 Task: Manage the customer service incident.
Action: Mouse moved to (1165, 98)
Screenshot: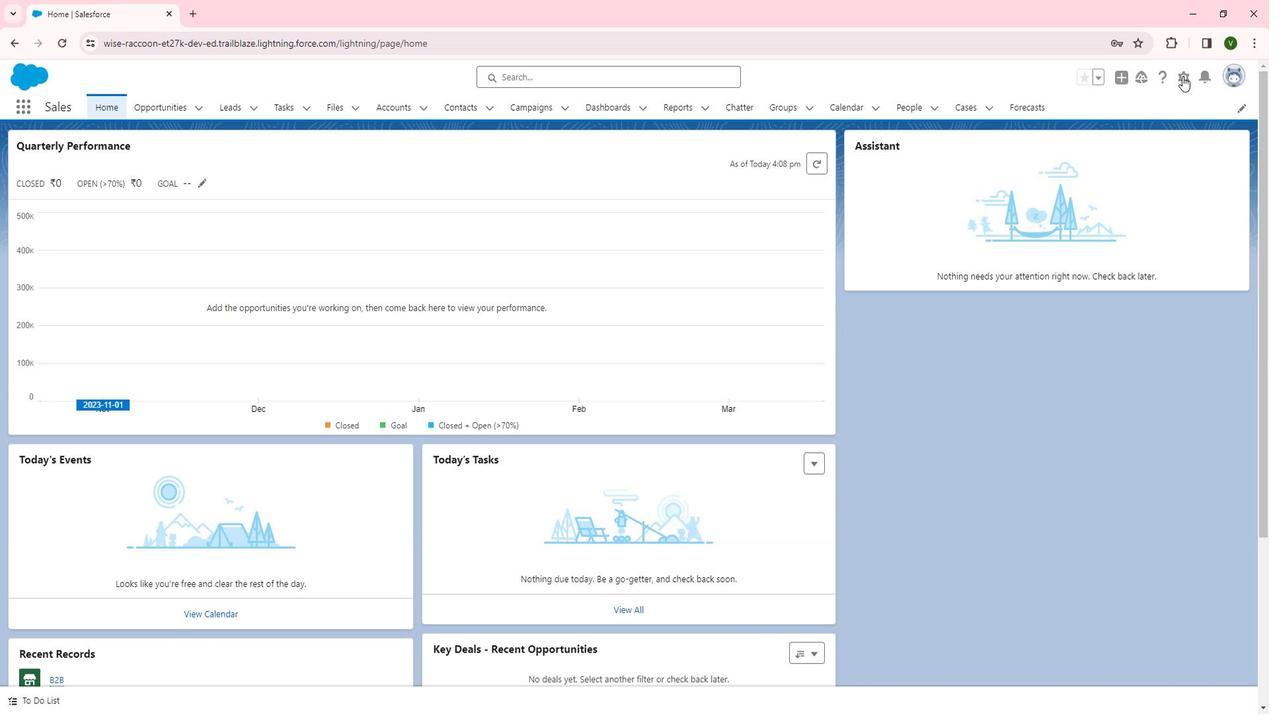 
Action: Mouse pressed left at (1165, 98)
Screenshot: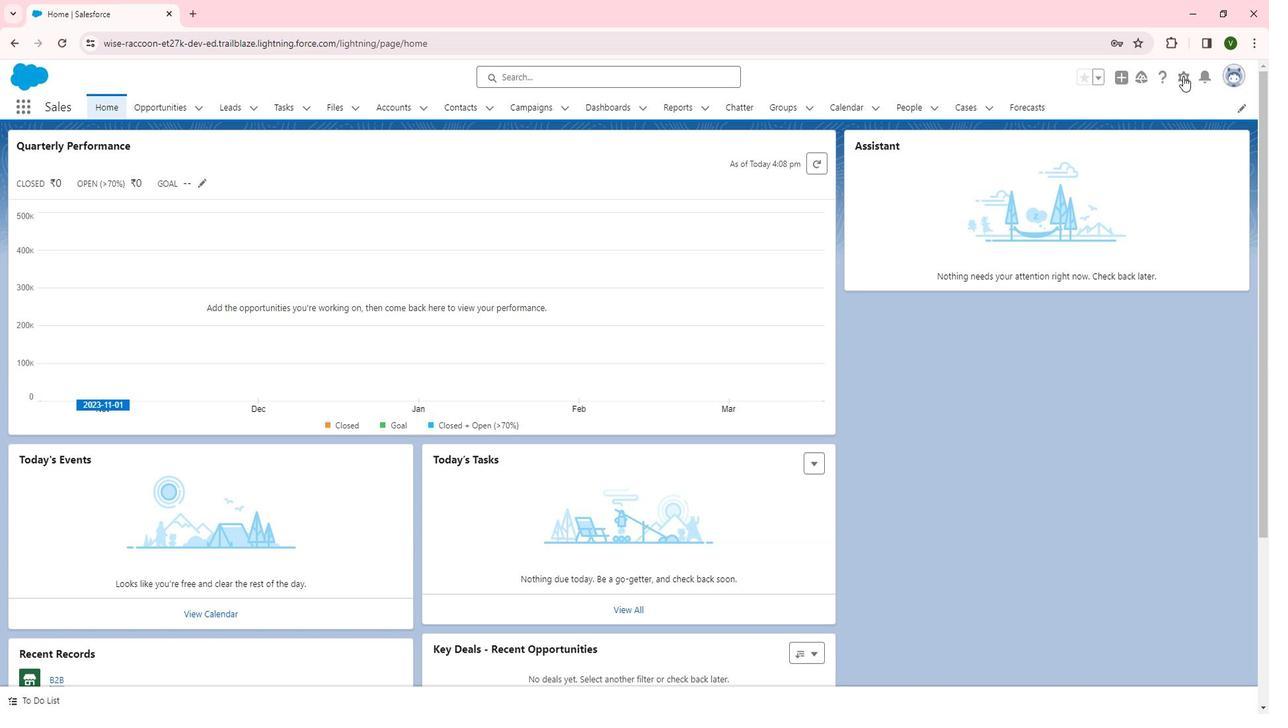 
Action: Mouse moved to (1106, 145)
Screenshot: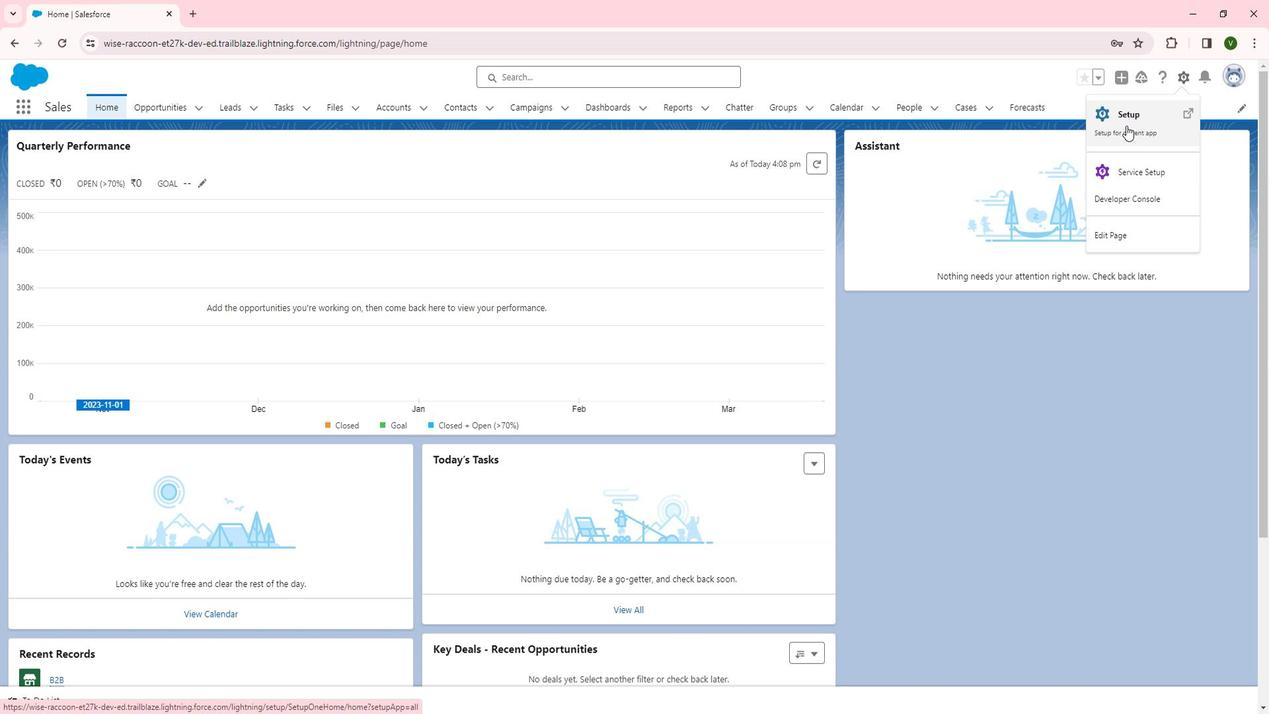 
Action: Mouse pressed left at (1106, 145)
Screenshot: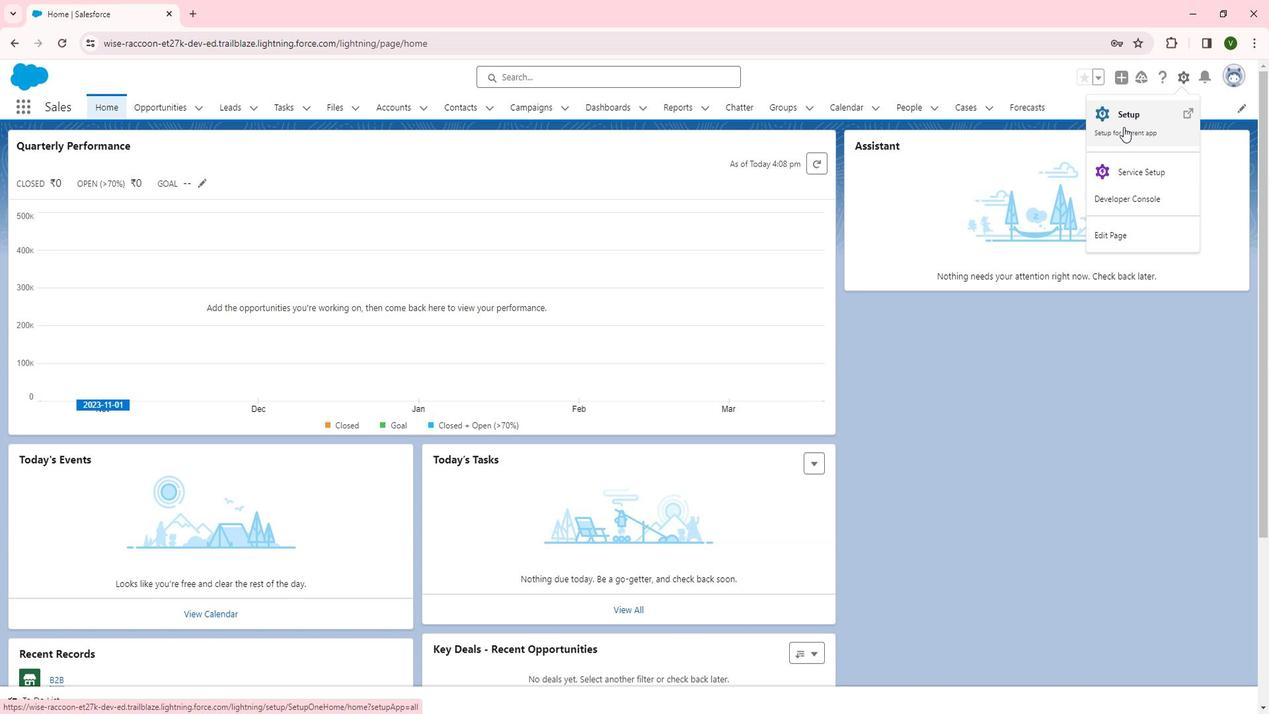 
Action: Mouse moved to (80, 410)
Screenshot: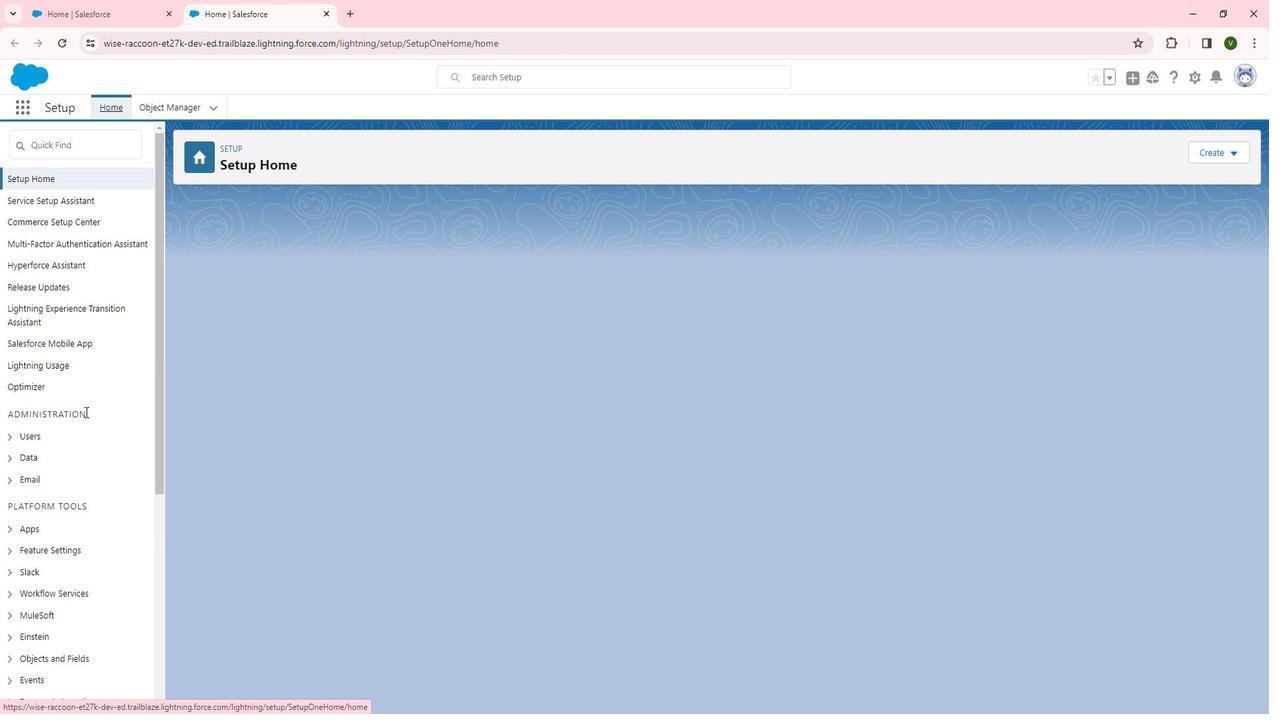 
Action: Mouse scrolled (80, 410) with delta (0, 0)
Screenshot: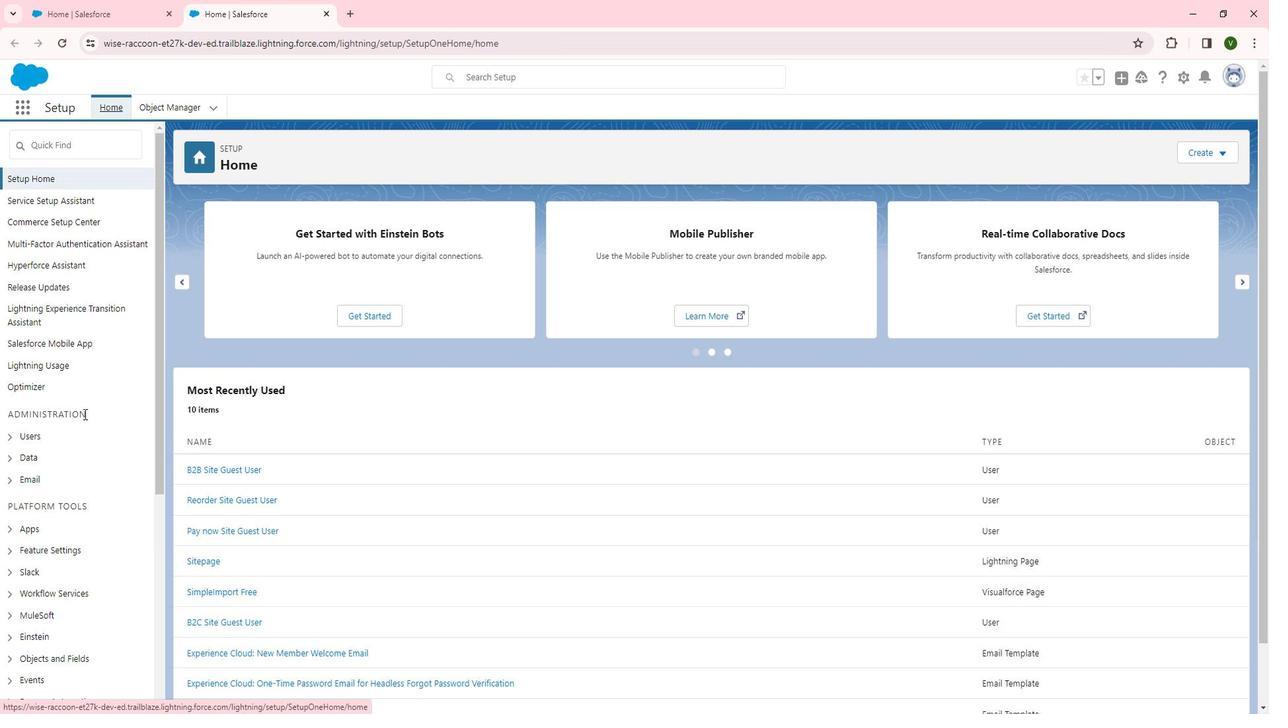 
Action: Mouse scrolled (80, 410) with delta (0, 0)
Screenshot: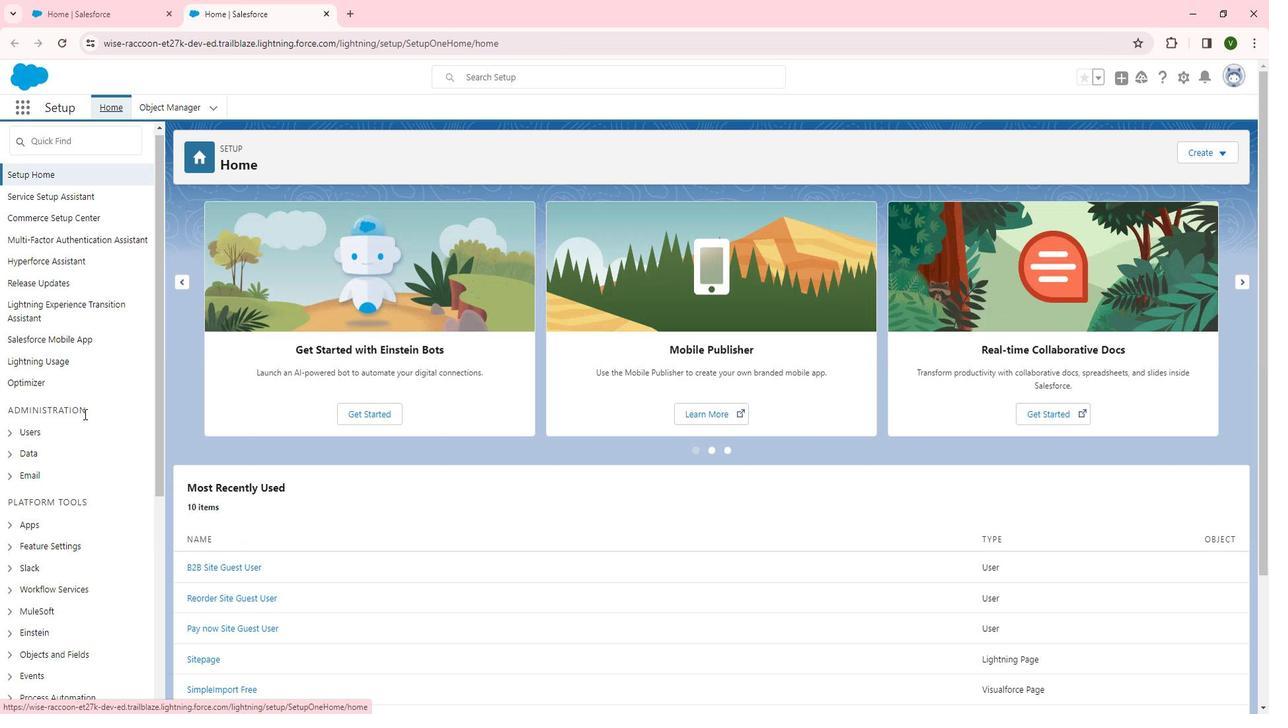 
Action: Mouse scrolled (80, 410) with delta (0, 0)
Screenshot: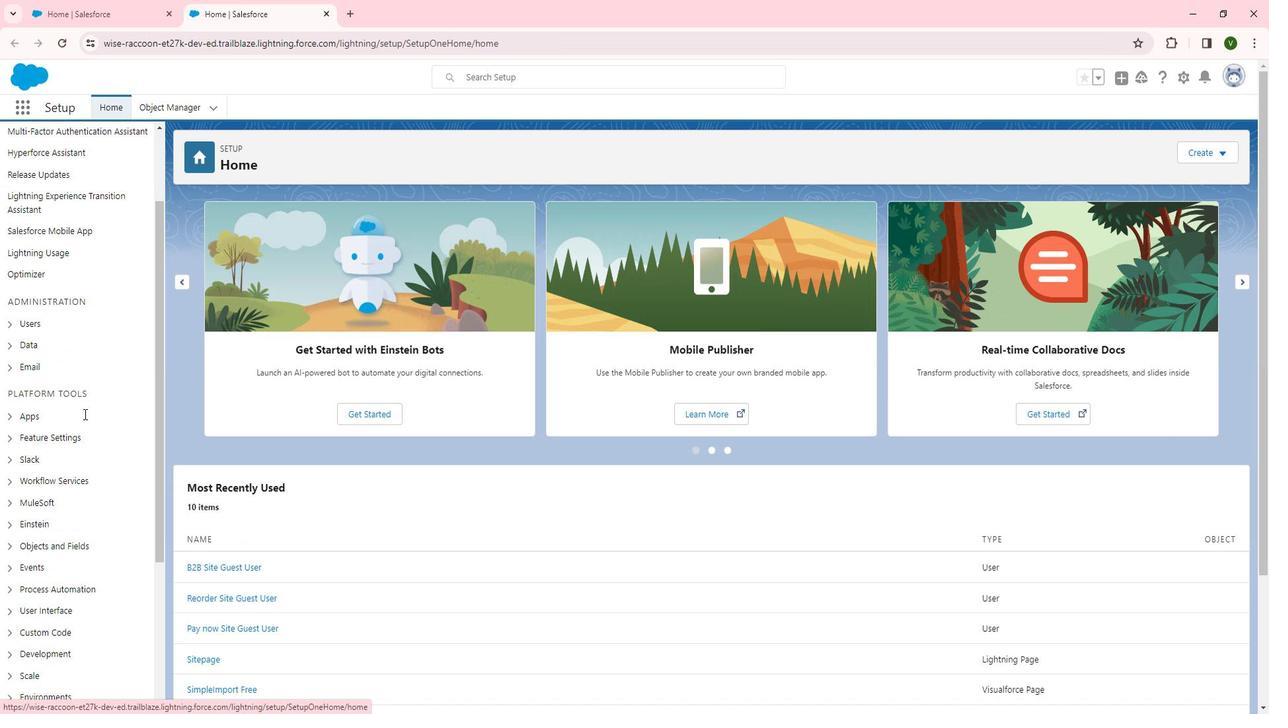 
Action: Mouse moved to (56, 339)
Screenshot: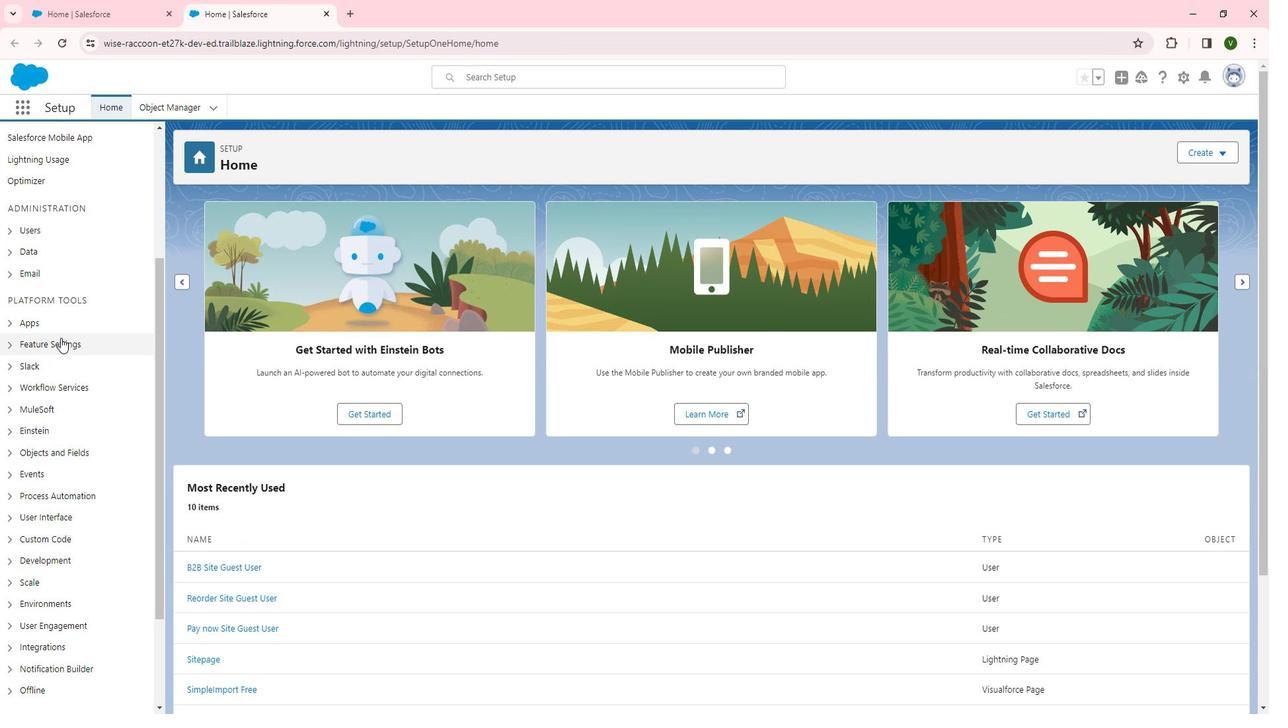 
Action: Mouse pressed left at (56, 339)
Screenshot: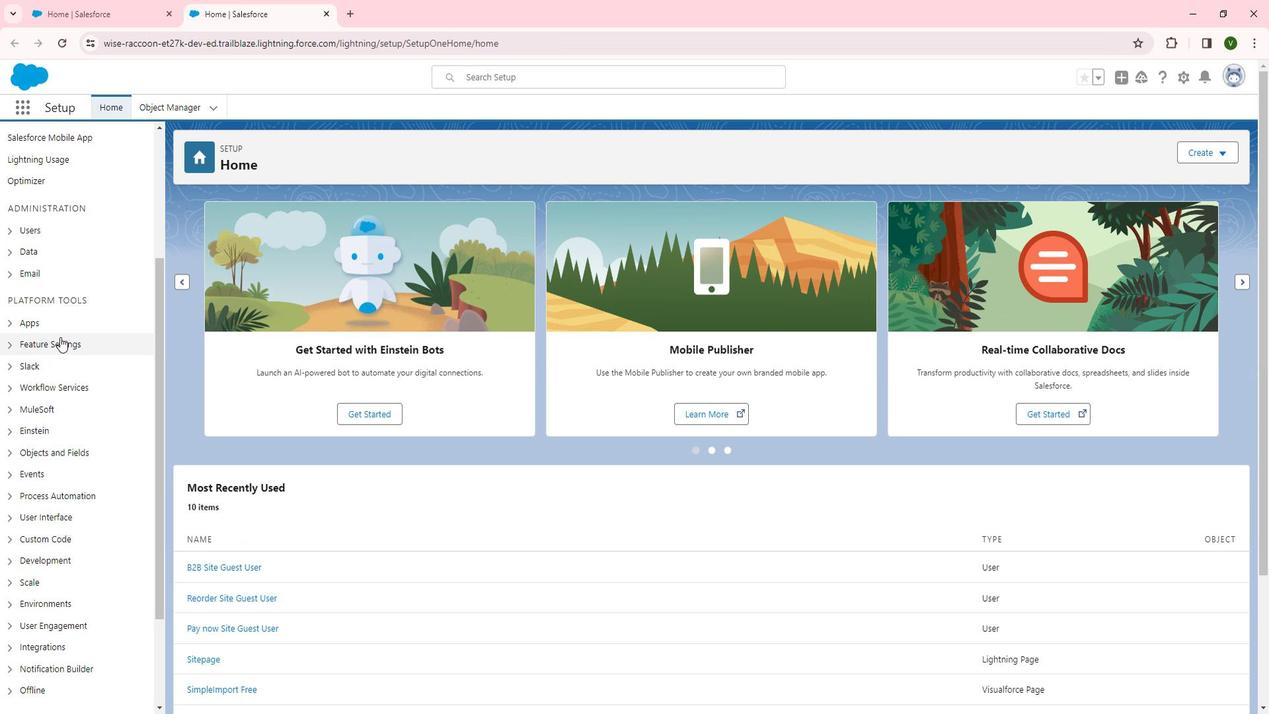
Action: Mouse moved to (76, 388)
Screenshot: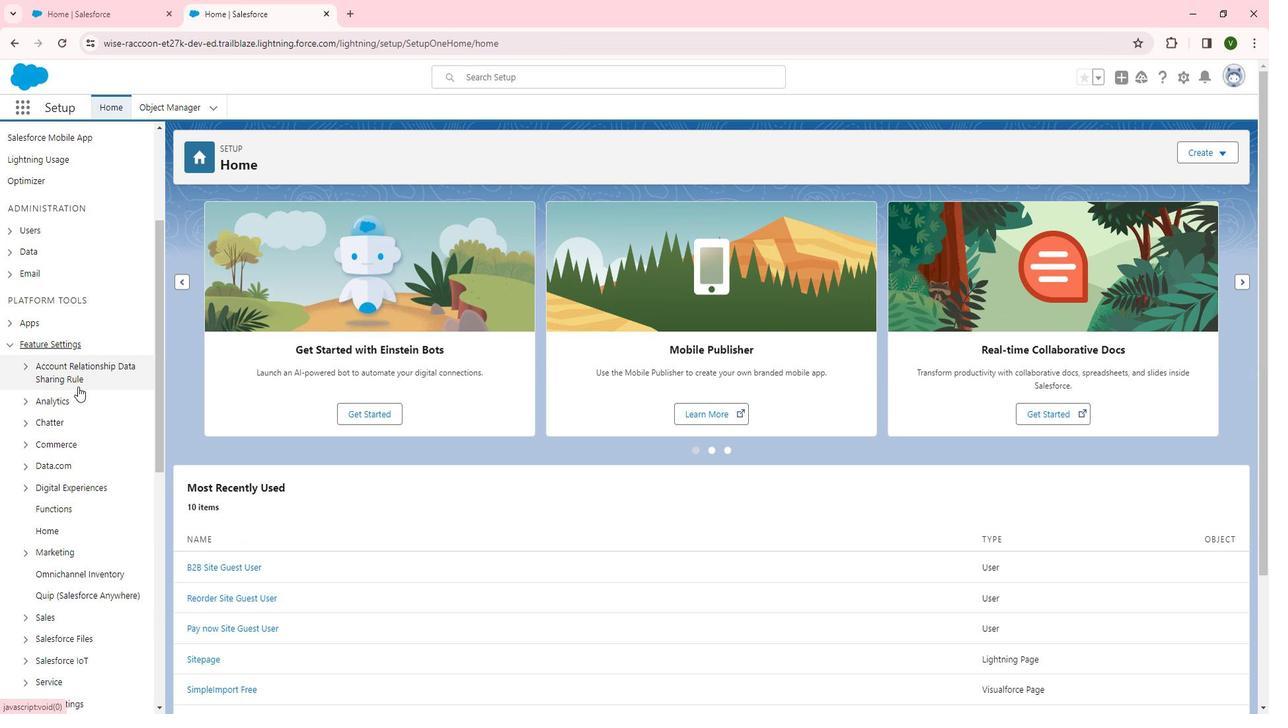 
Action: Mouse scrolled (76, 388) with delta (0, 0)
Screenshot: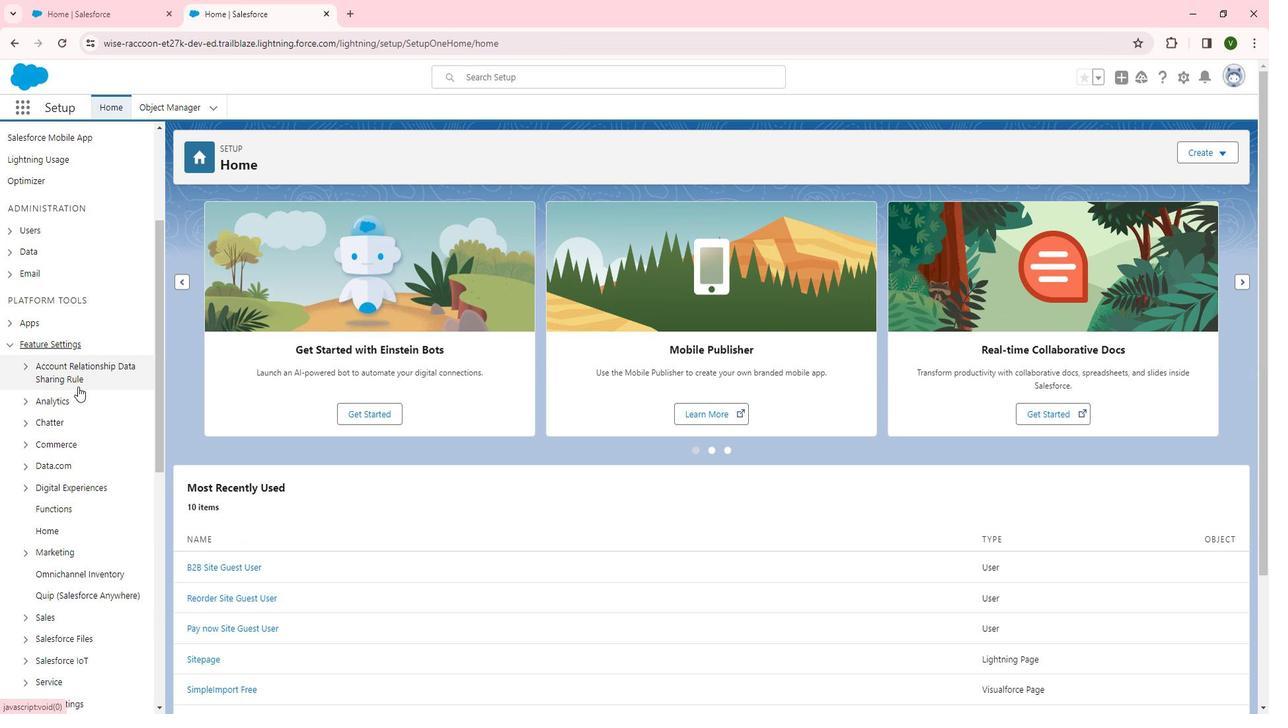 
Action: Mouse moved to (77, 392)
Screenshot: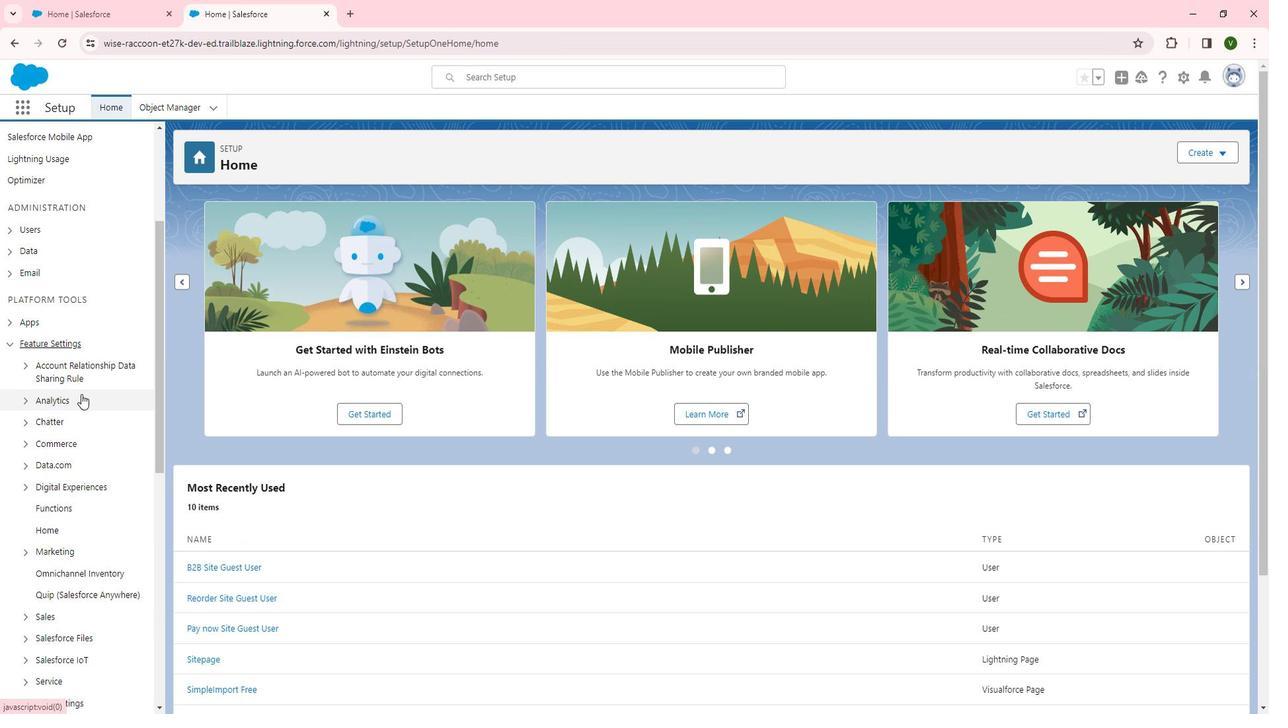 
Action: Mouse scrolled (77, 392) with delta (0, 0)
Screenshot: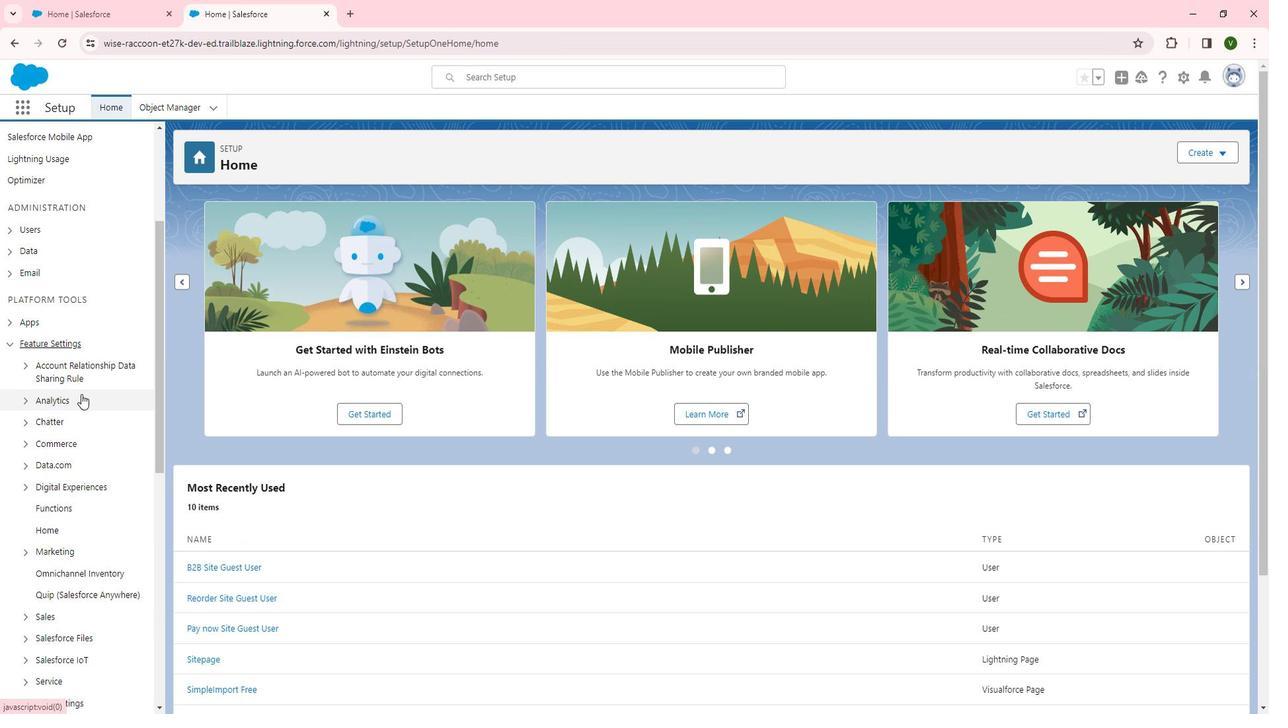 
Action: Mouse moved to (77, 392)
Screenshot: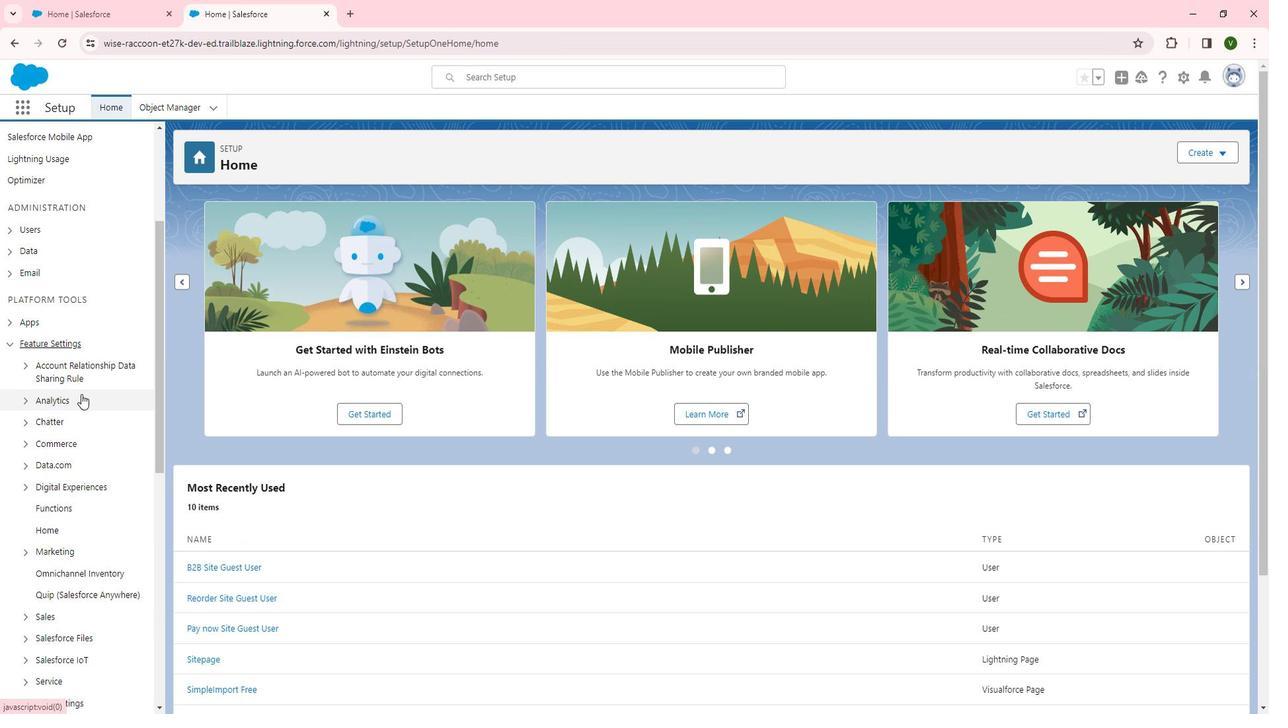 
Action: Mouse scrolled (77, 392) with delta (0, 0)
Screenshot: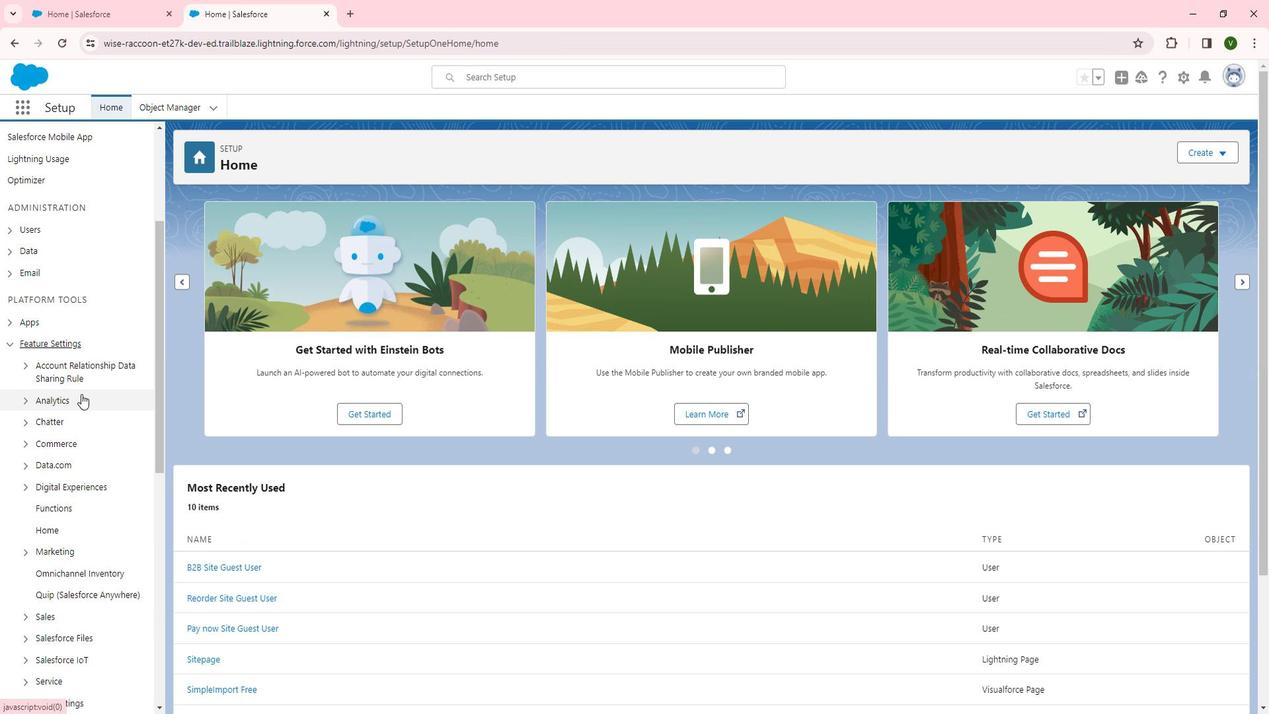 
Action: Mouse scrolled (77, 392) with delta (0, 0)
Screenshot: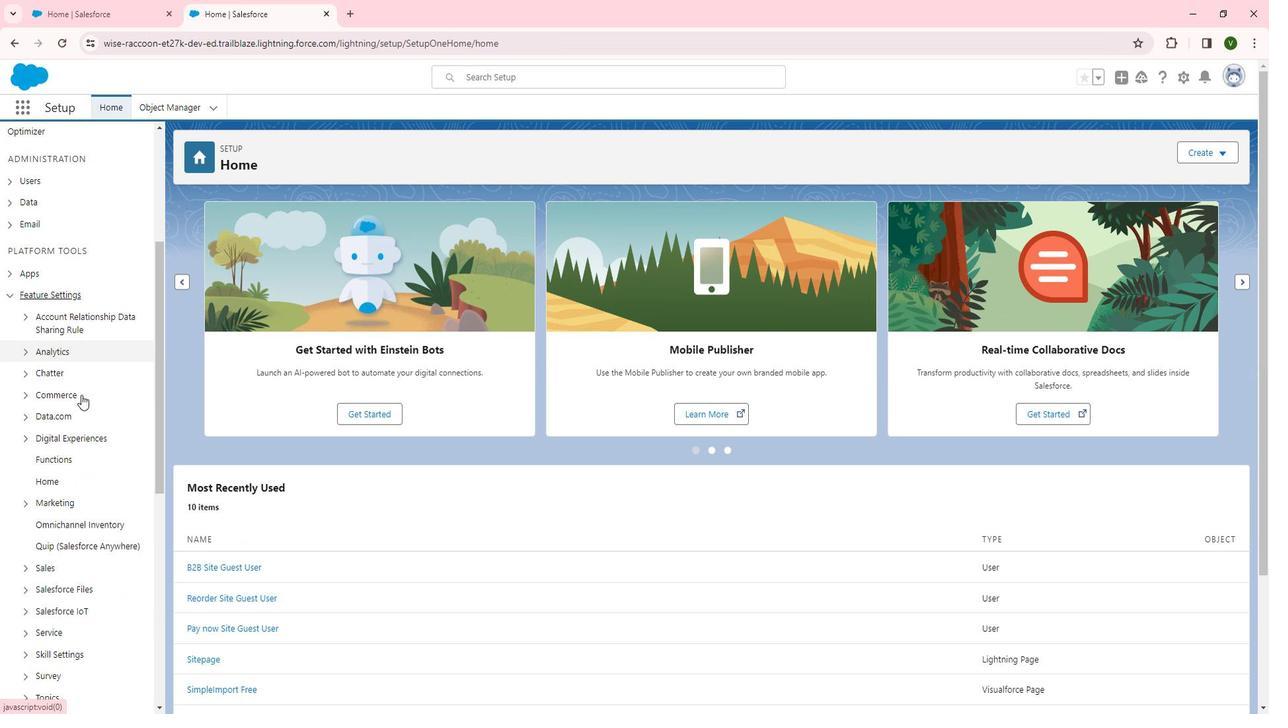 
Action: Mouse moved to (44, 404)
Screenshot: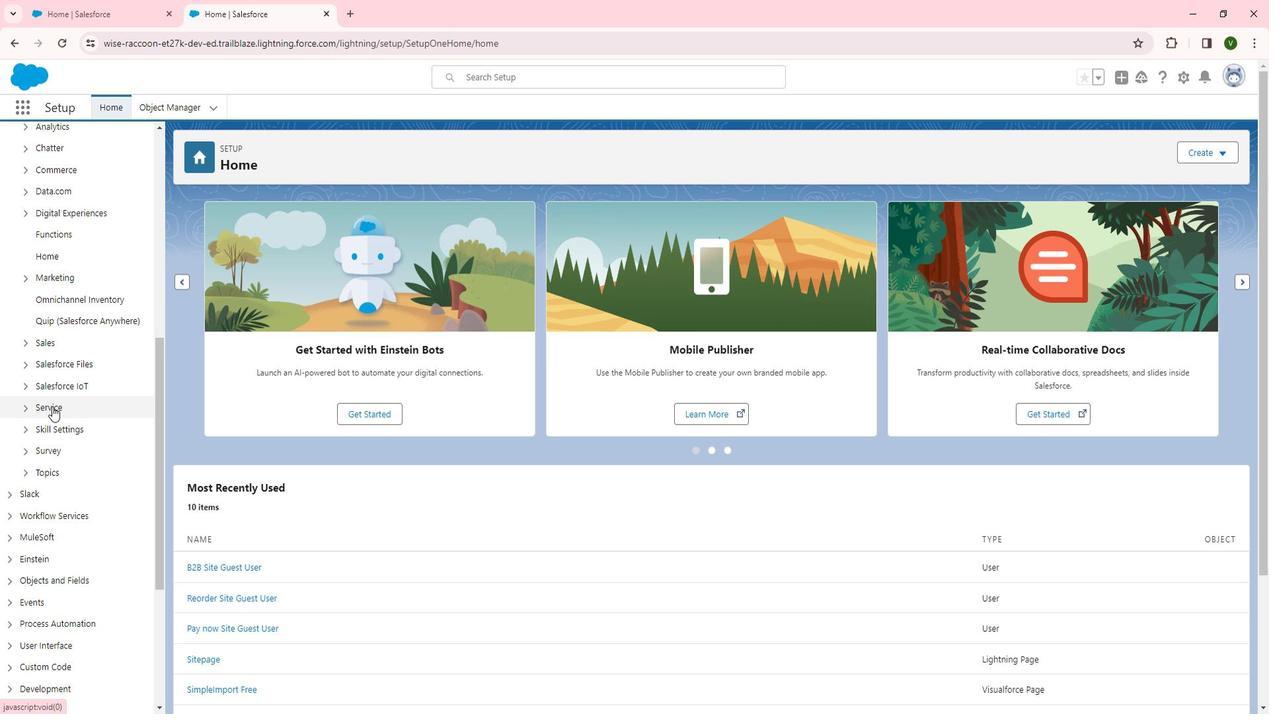 
Action: Mouse pressed left at (44, 404)
Screenshot: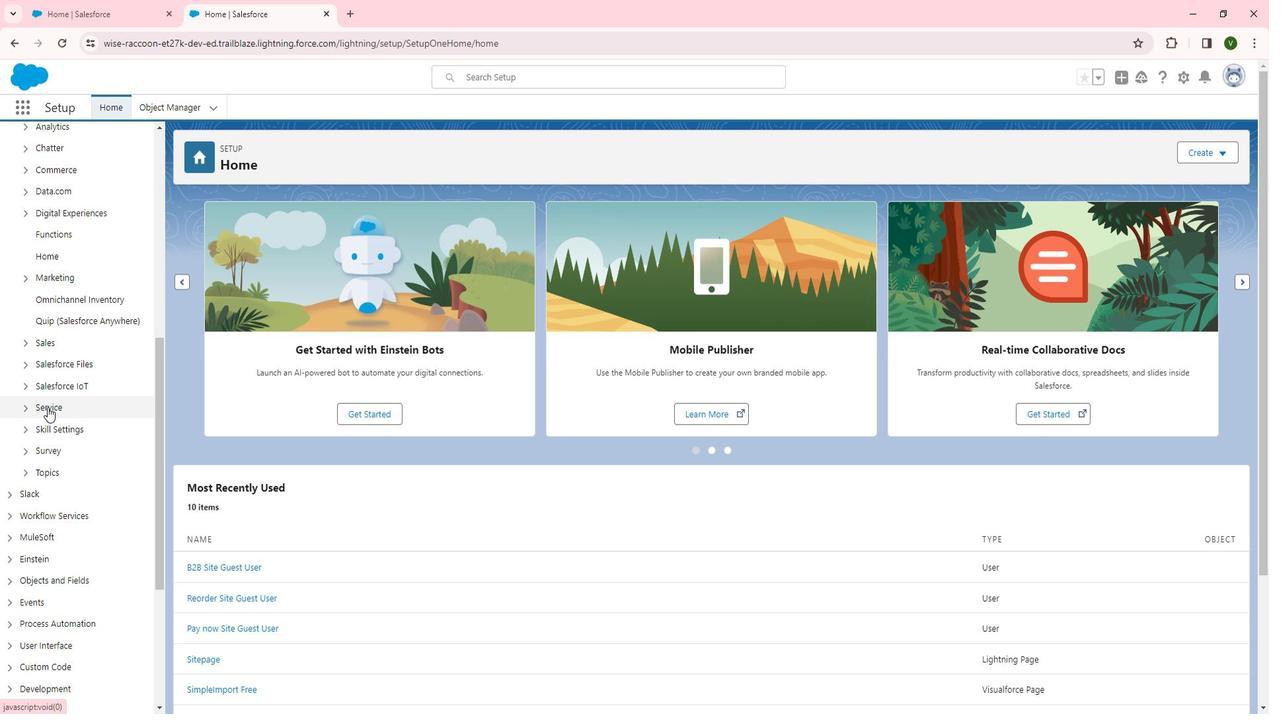 
Action: Mouse moved to (86, 402)
Screenshot: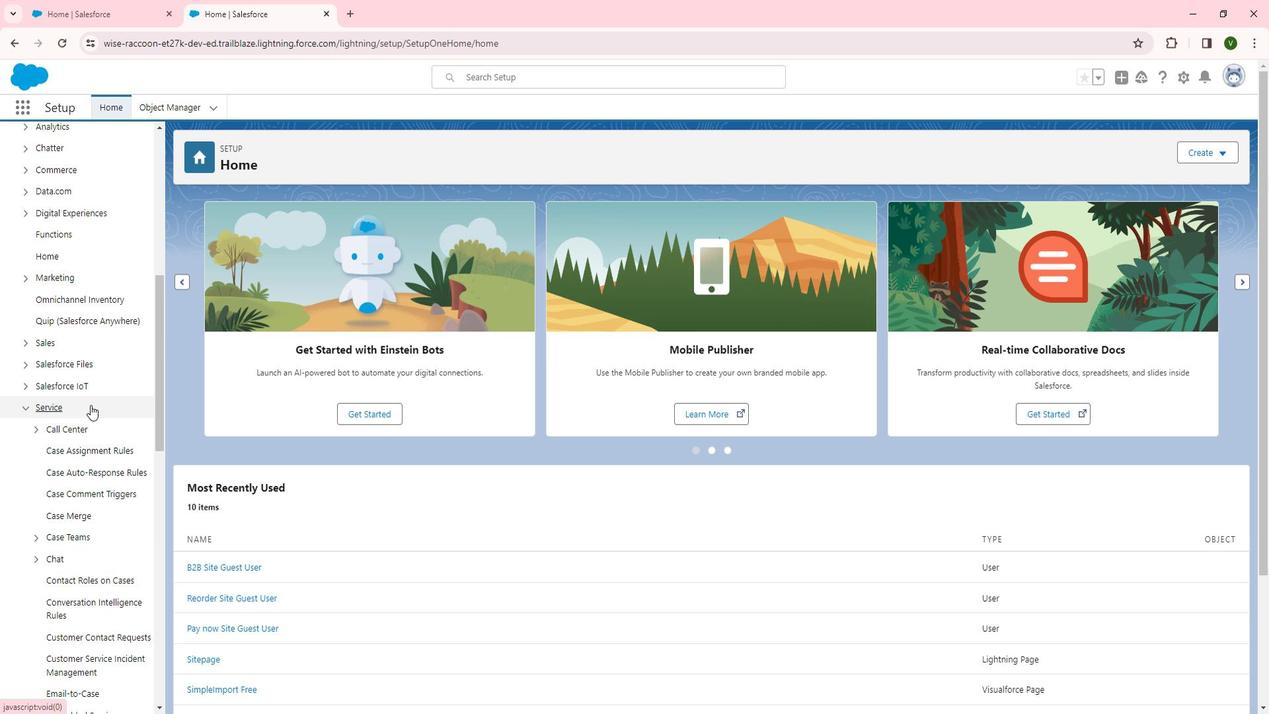 
Action: Mouse scrolled (86, 402) with delta (0, 0)
Screenshot: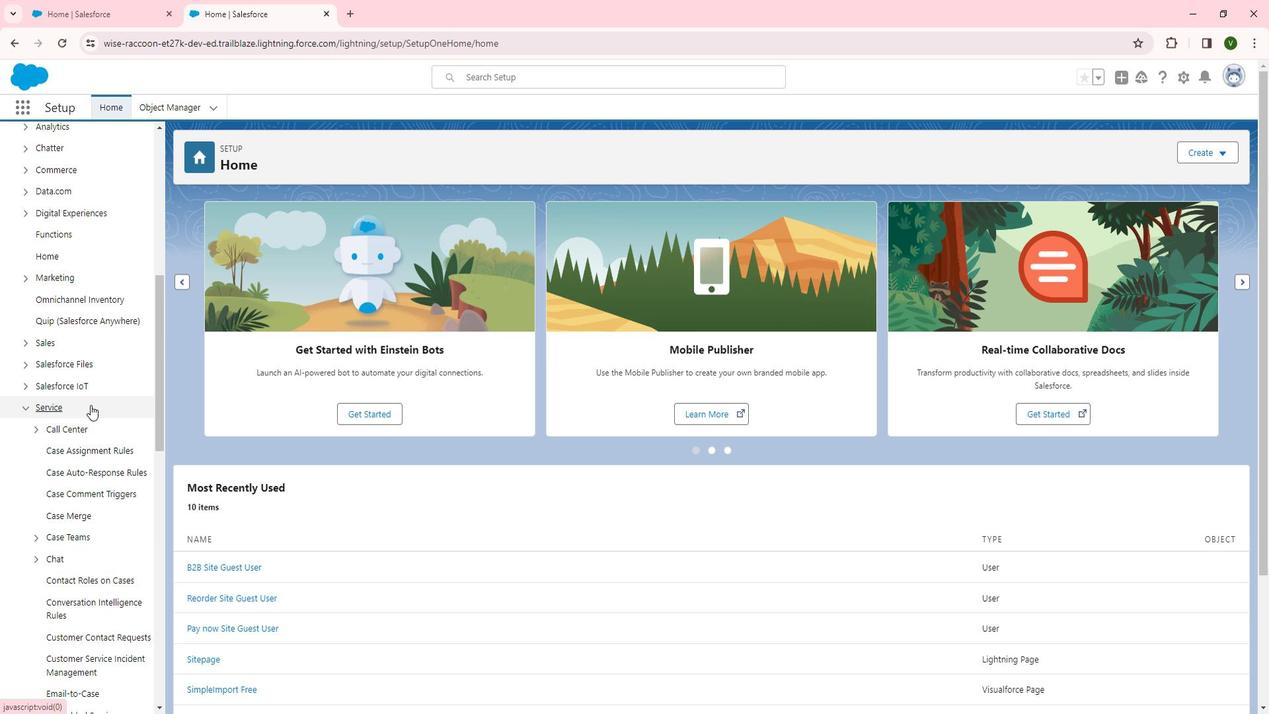 
Action: Mouse scrolled (86, 402) with delta (0, 0)
Screenshot: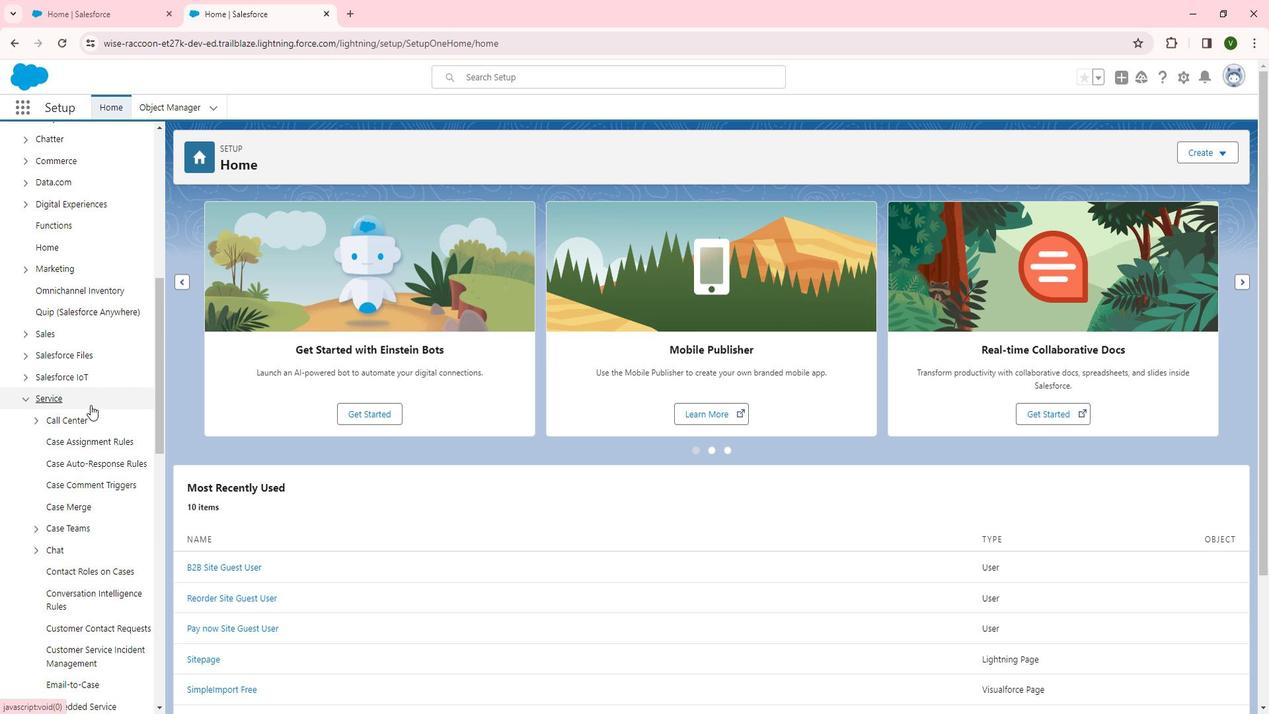 
Action: Mouse scrolled (86, 402) with delta (0, 0)
Screenshot: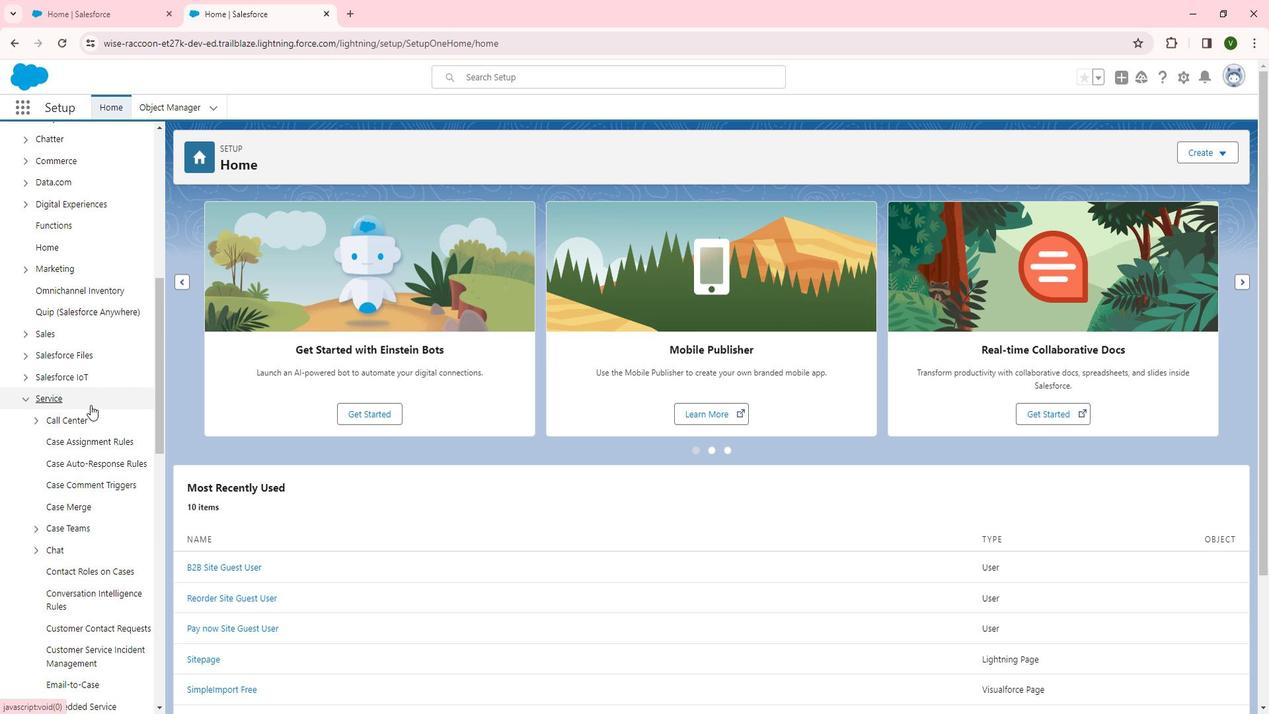 
Action: Mouse scrolled (86, 402) with delta (0, 0)
Screenshot: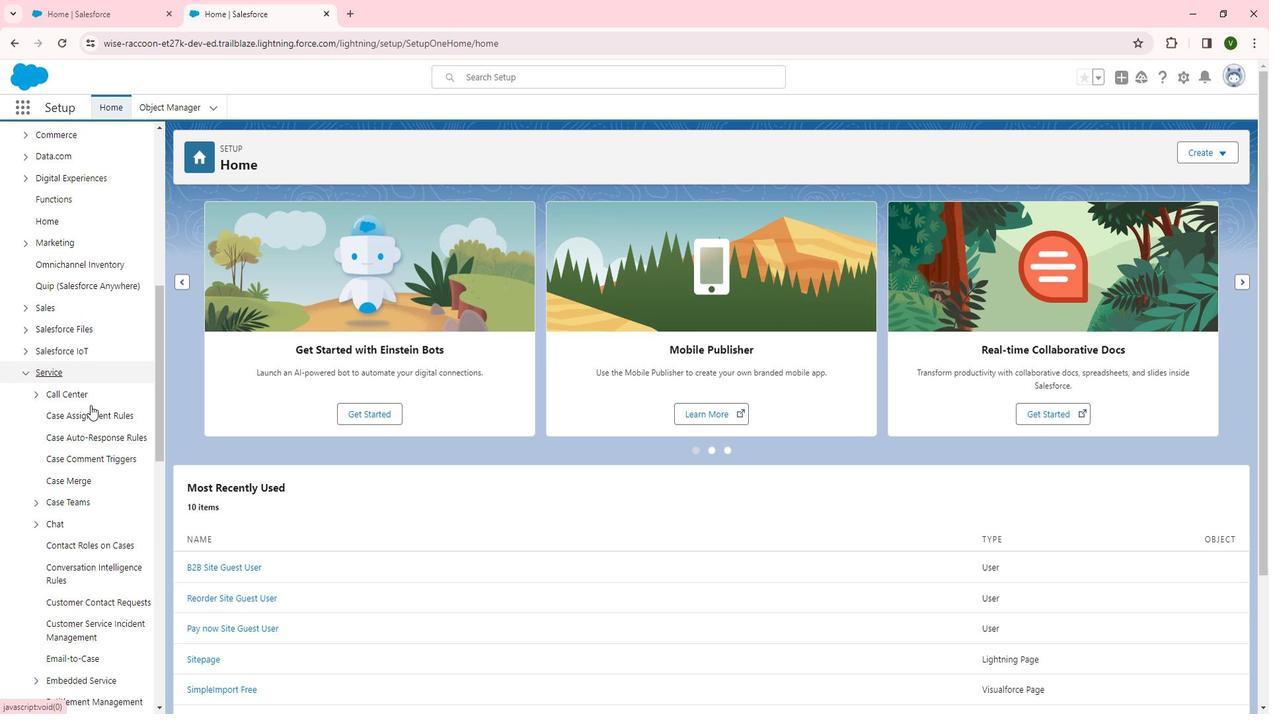 
Action: Mouse moved to (76, 388)
Screenshot: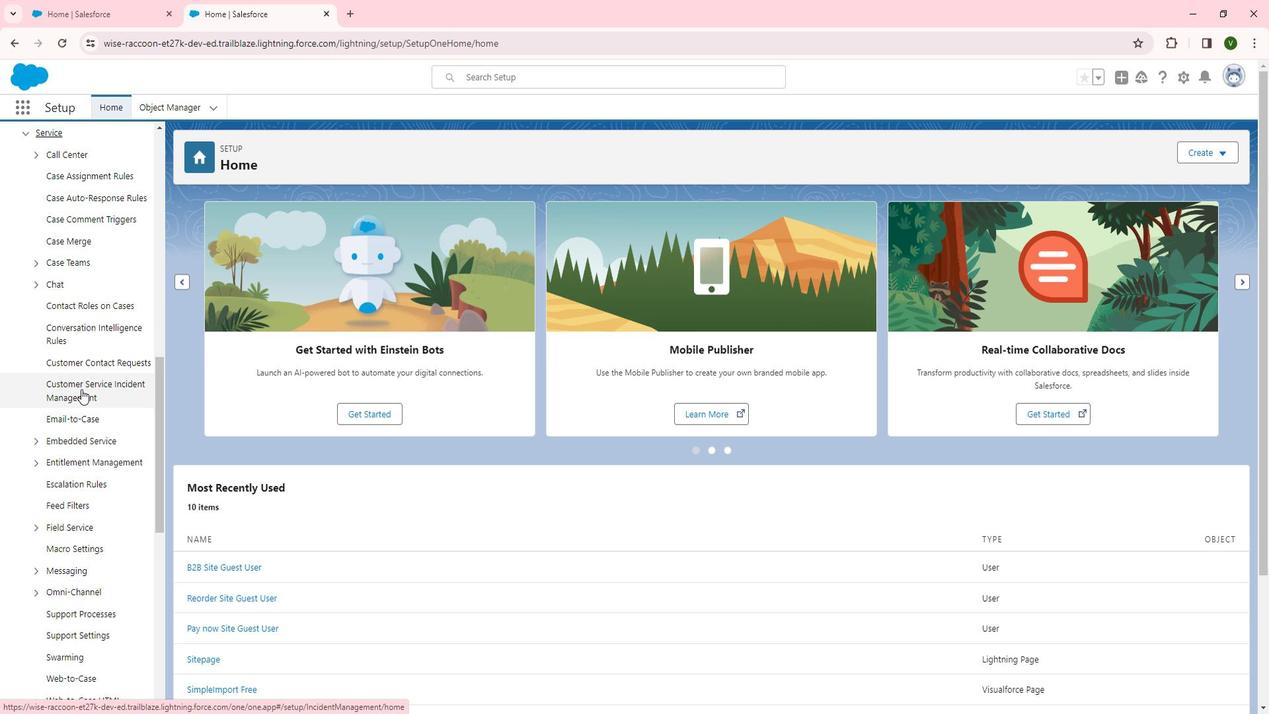 
Action: Mouse pressed left at (76, 388)
Screenshot: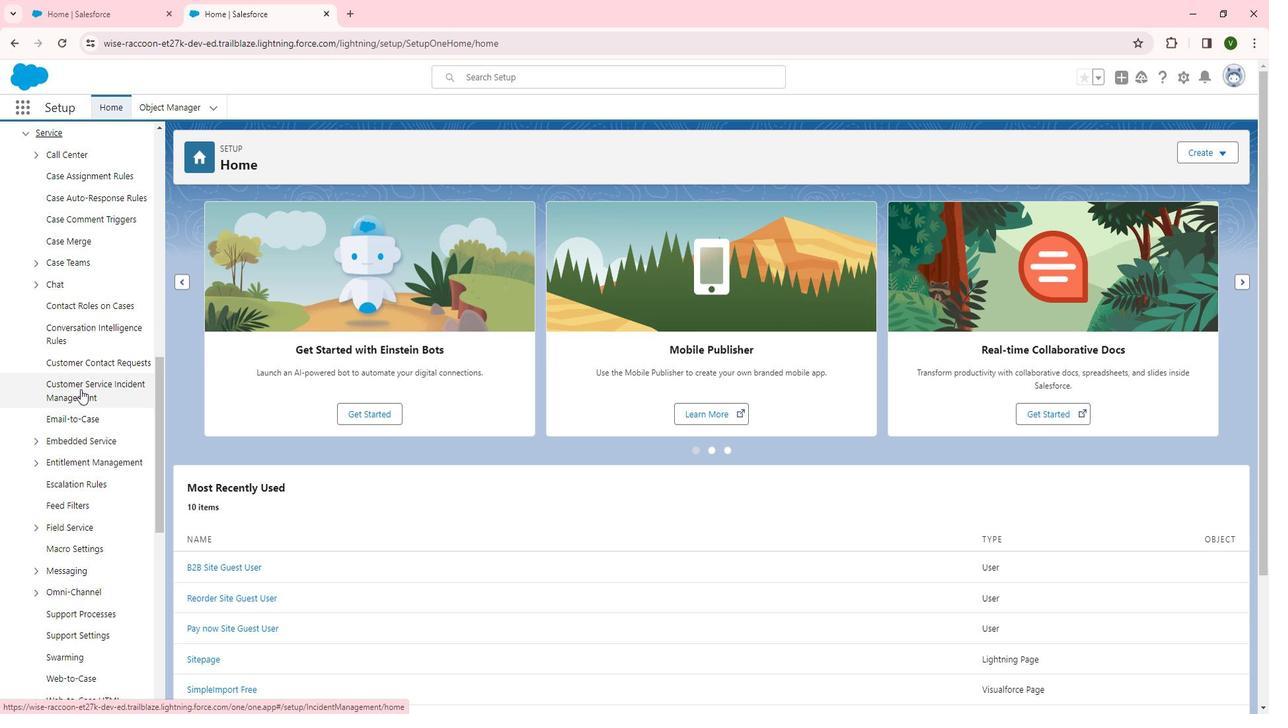 
Action: Mouse moved to (1199, 255)
Screenshot: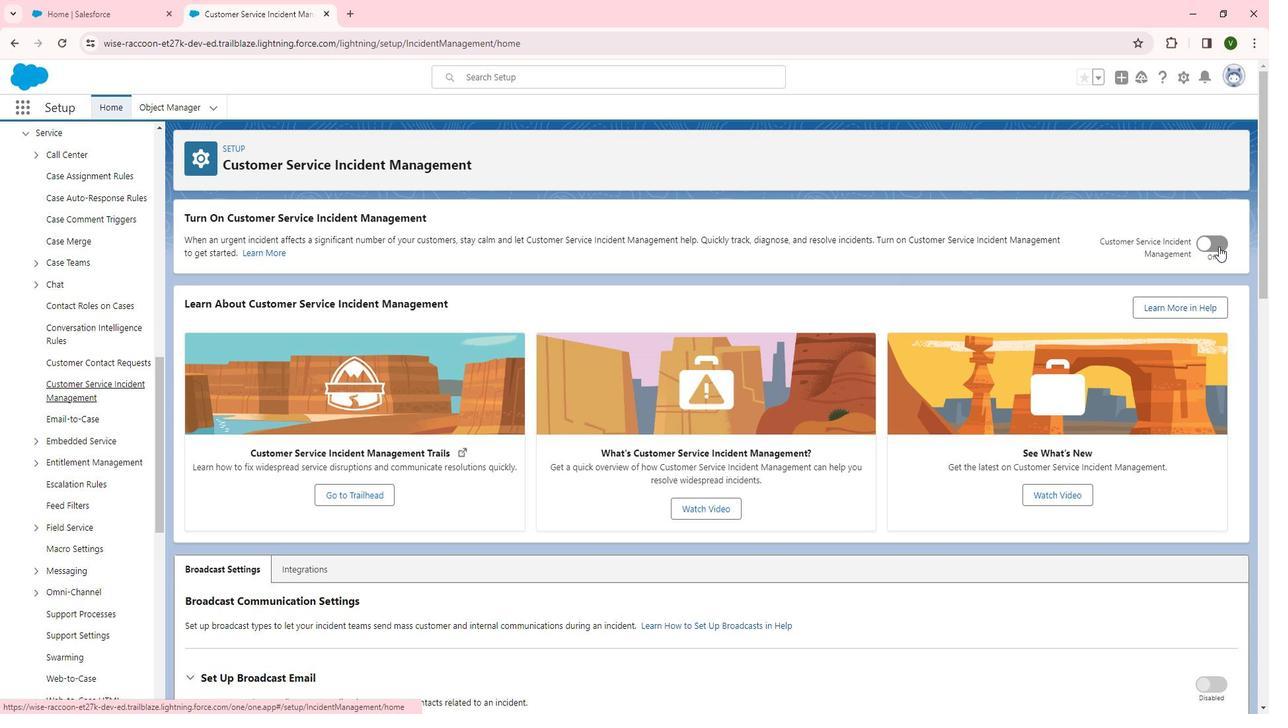 
Action: Mouse pressed left at (1199, 255)
Screenshot: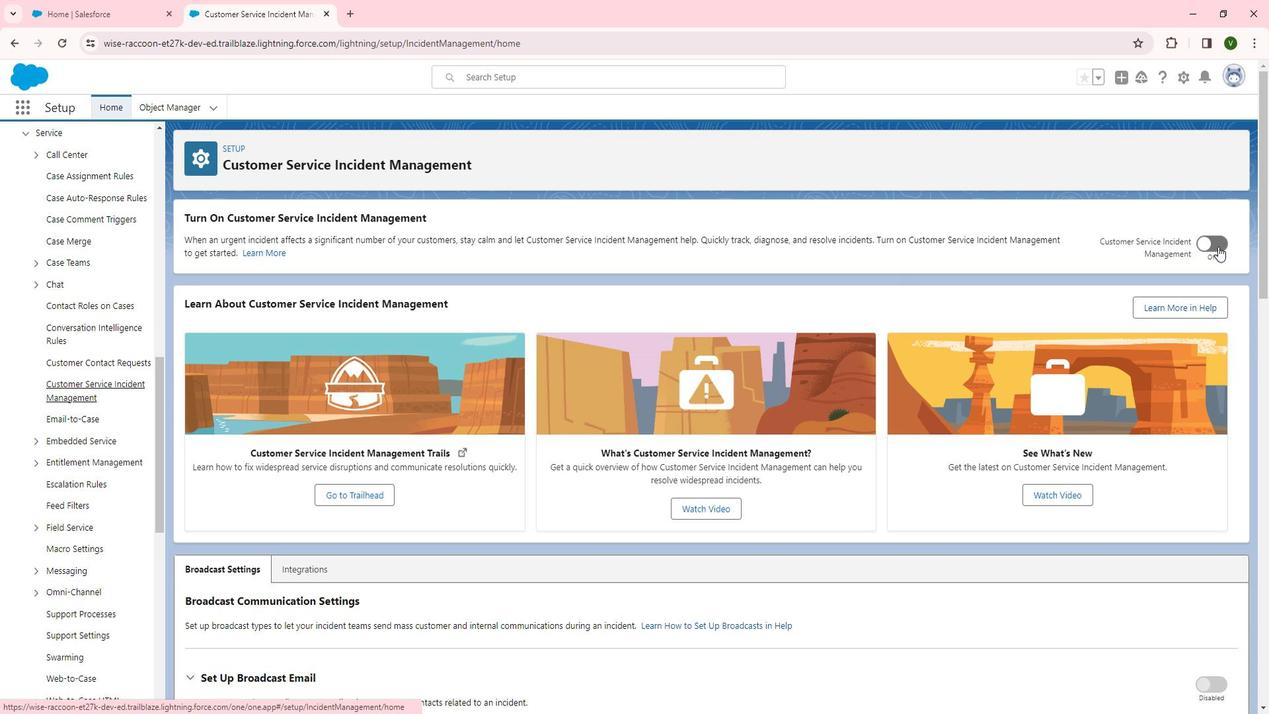
Action: Mouse moved to (1065, 392)
Screenshot: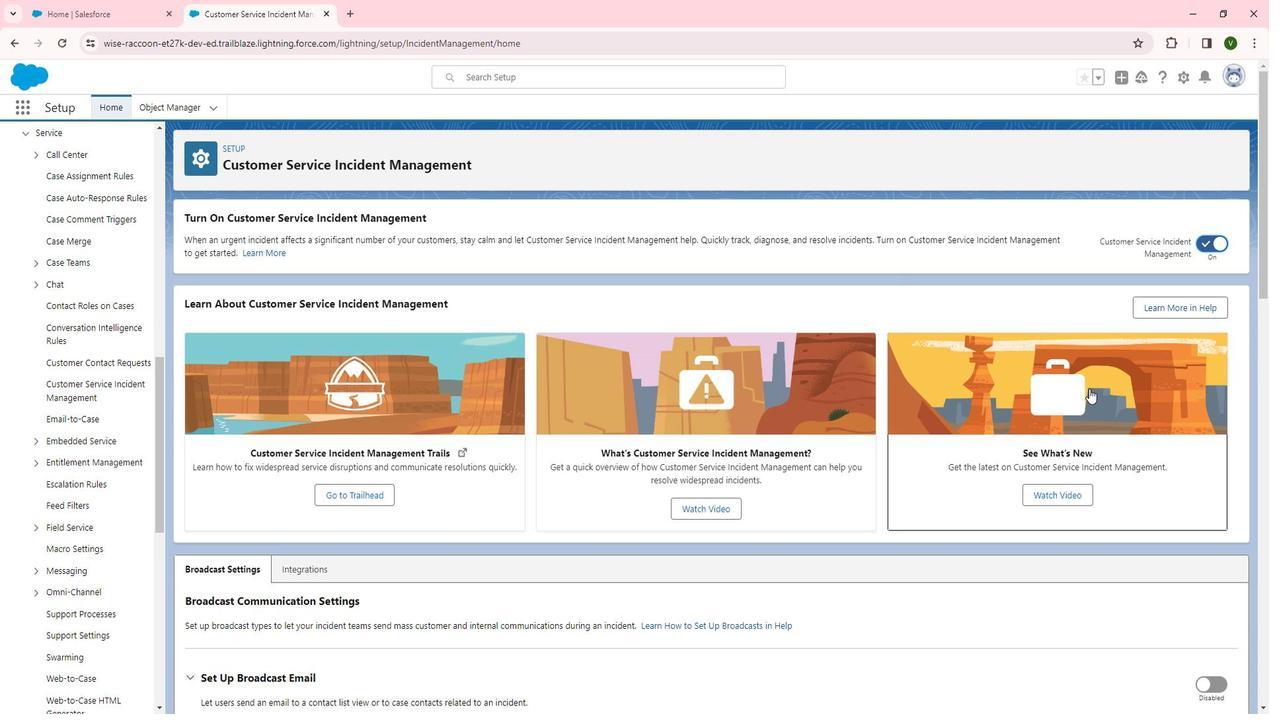 
Action: Mouse scrolled (1065, 391) with delta (0, 0)
Screenshot: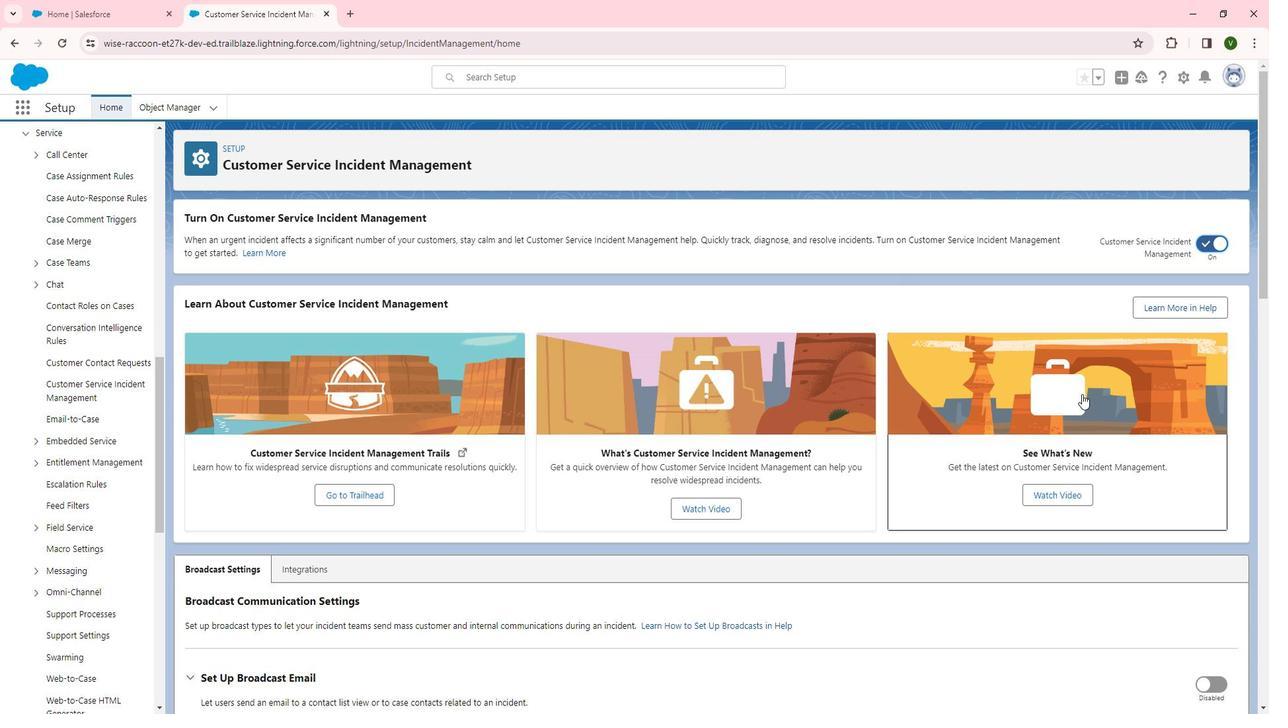 
Action: Mouse moved to (1064, 392)
Screenshot: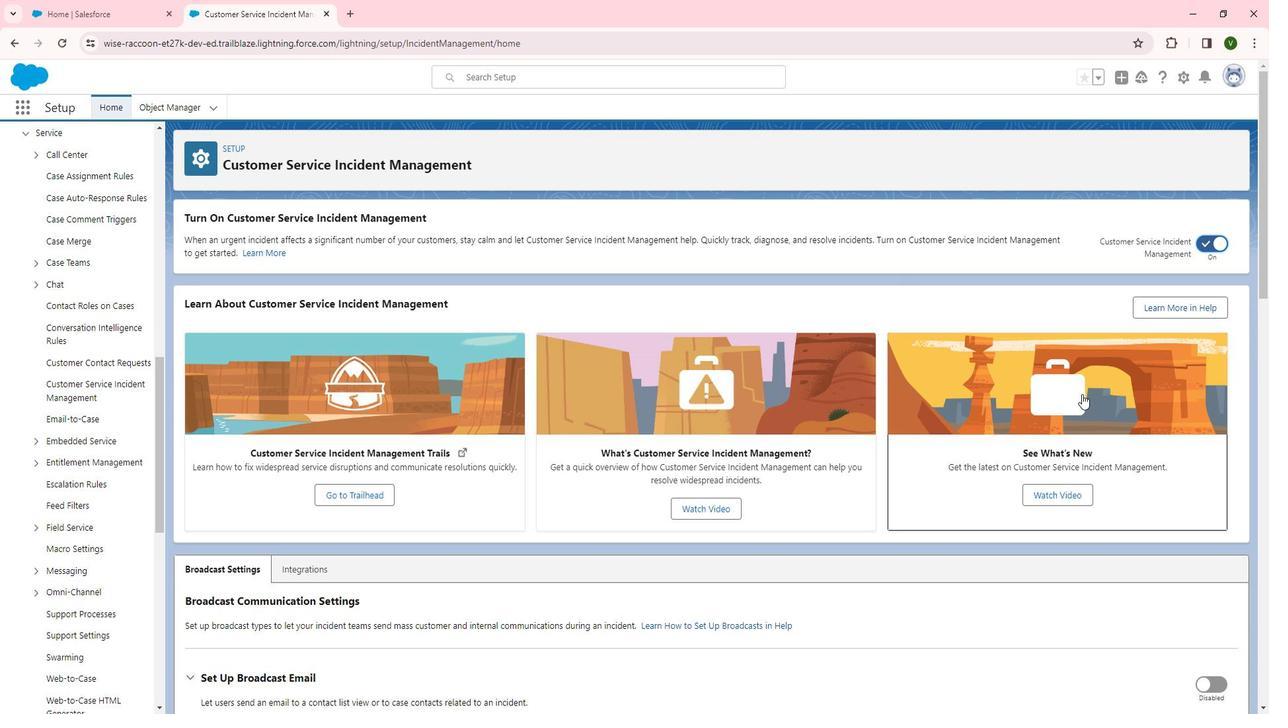 
Action: Mouse scrolled (1064, 392) with delta (0, 0)
Screenshot: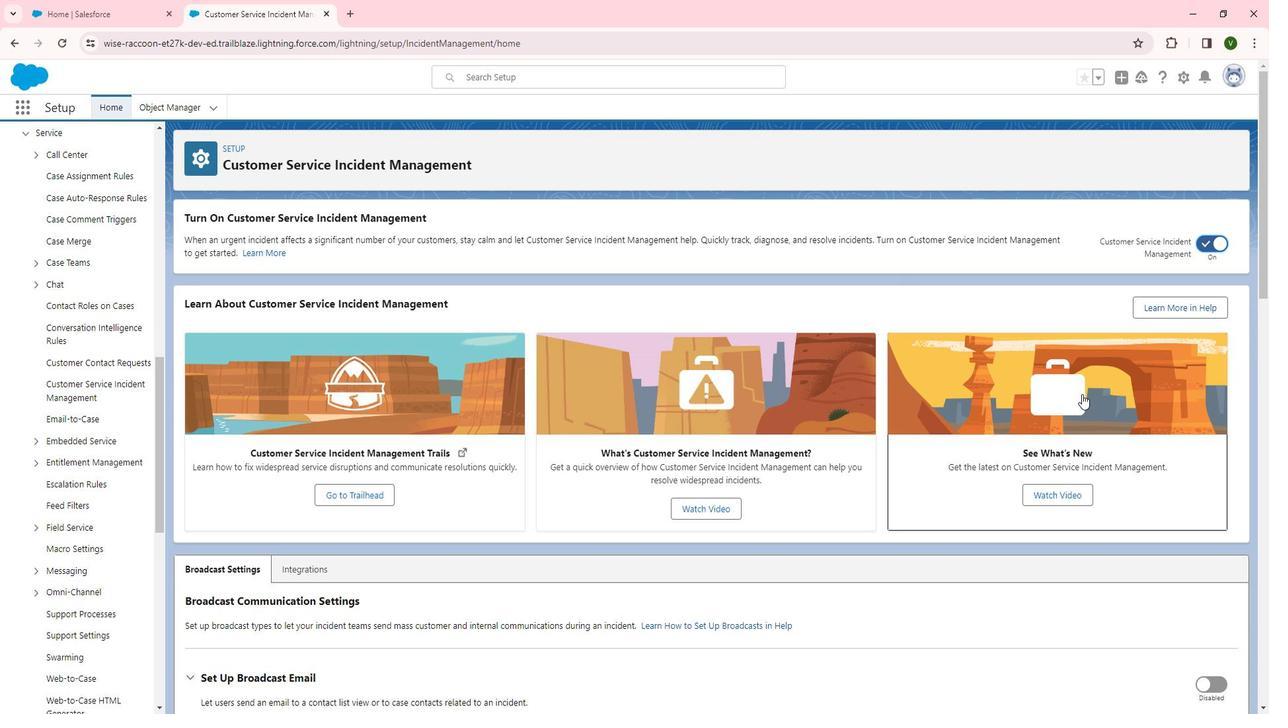 
Action: Mouse moved to (1063, 394)
Screenshot: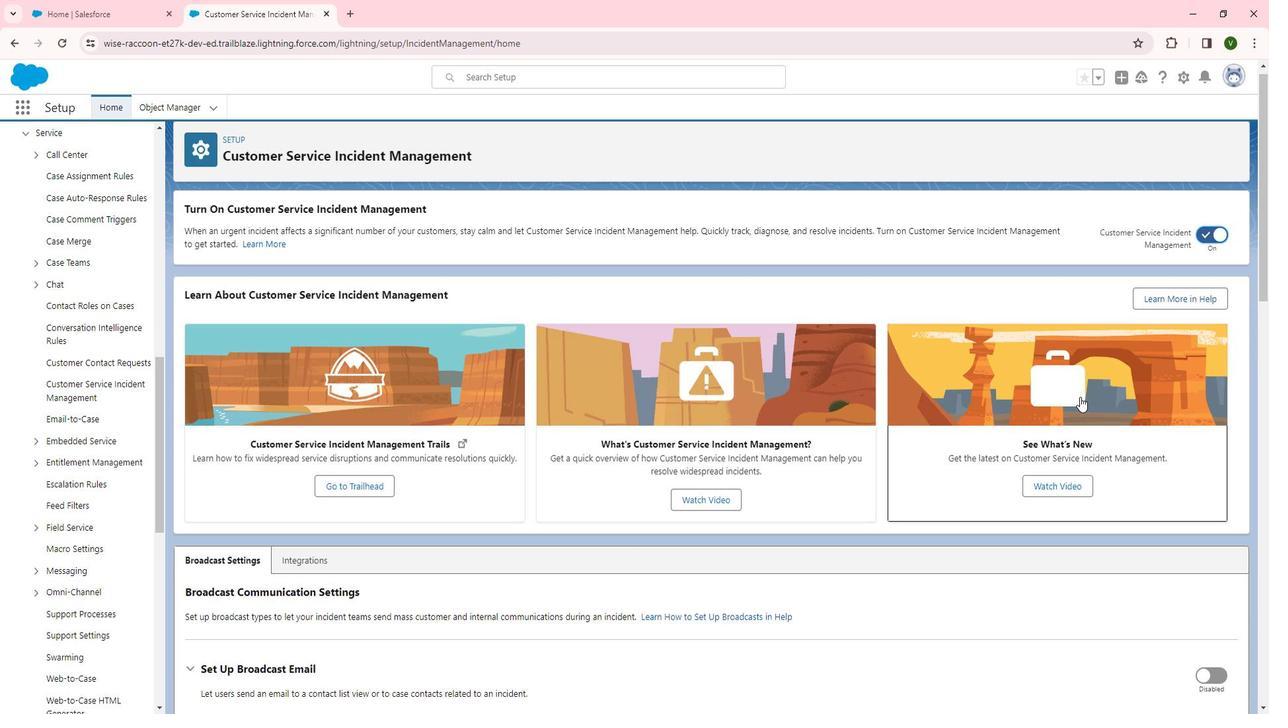 
Action: Mouse scrolled (1063, 394) with delta (0, 0)
Screenshot: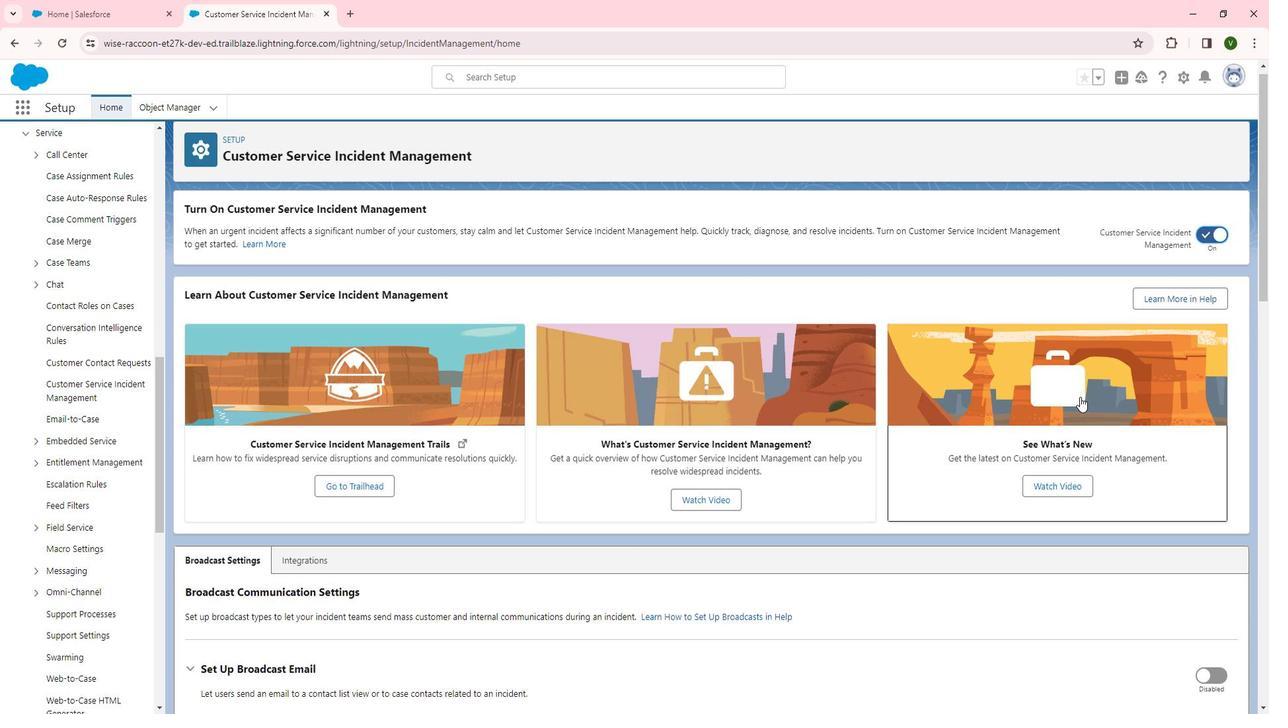 
Action: Mouse moved to (1062, 395)
Screenshot: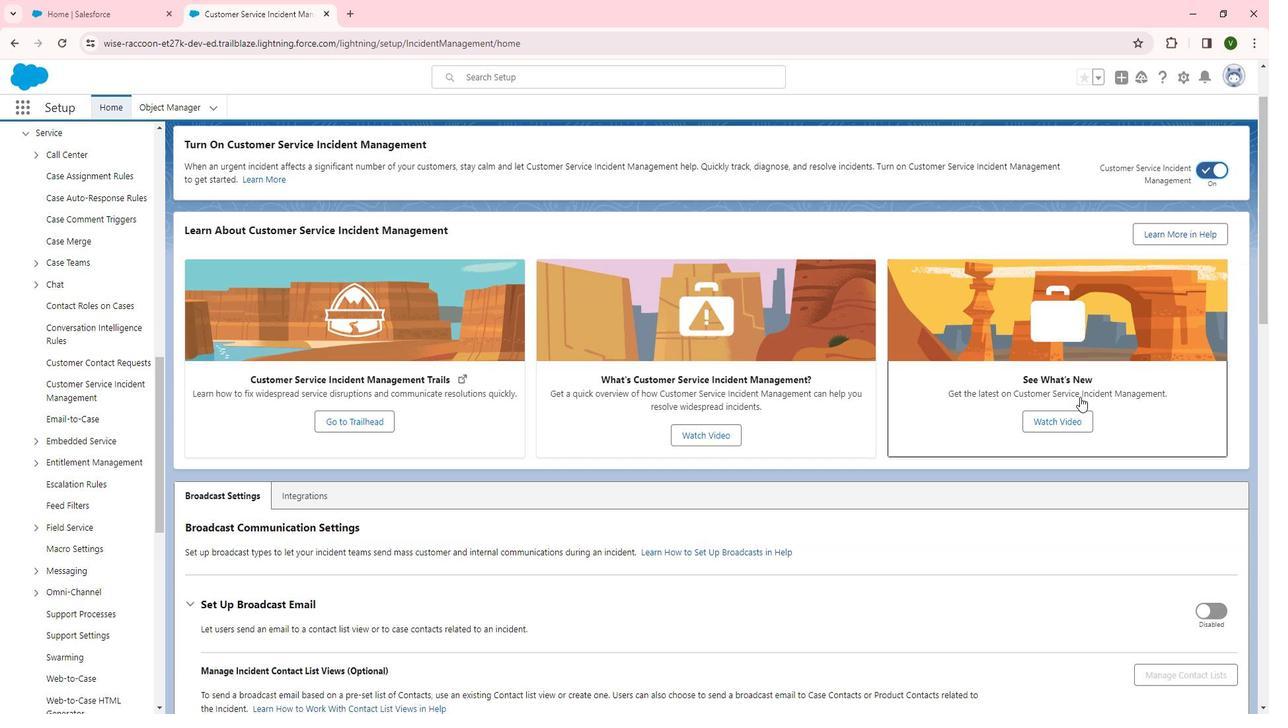 
Action: Mouse scrolled (1062, 394) with delta (0, 0)
Screenshot: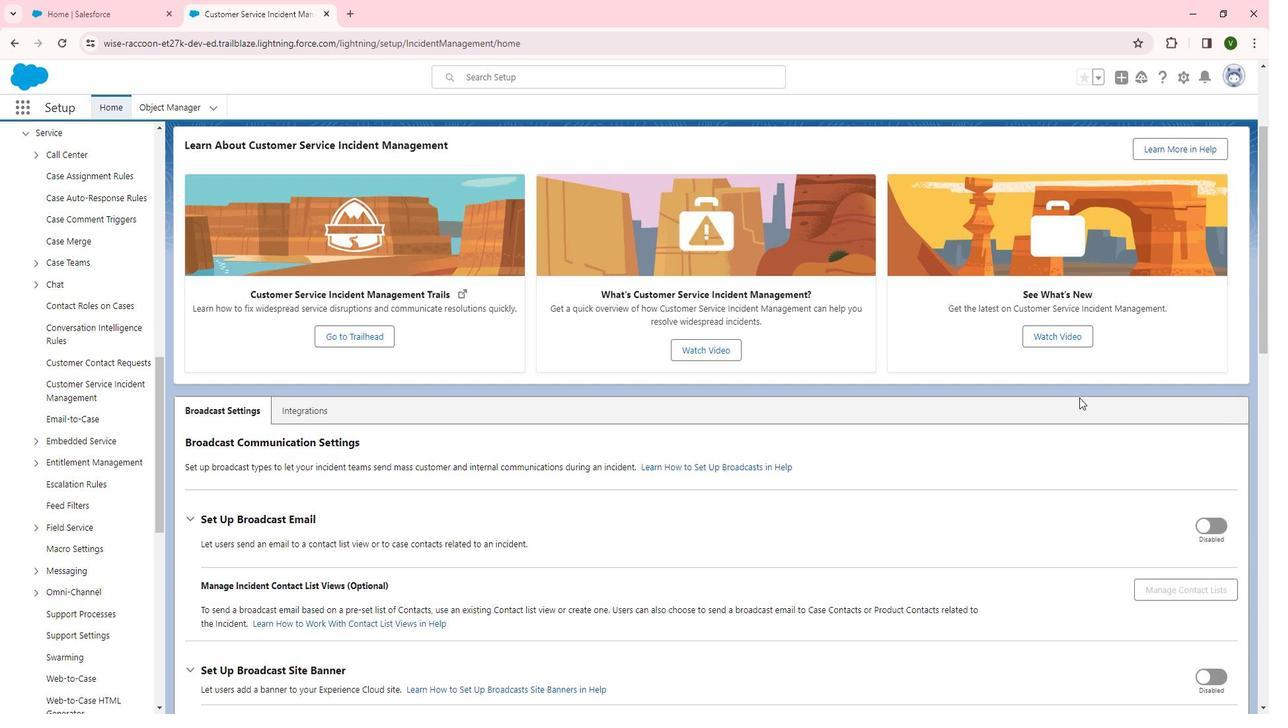 
Action: Mouse moved to (1198, 410)
Screenshot: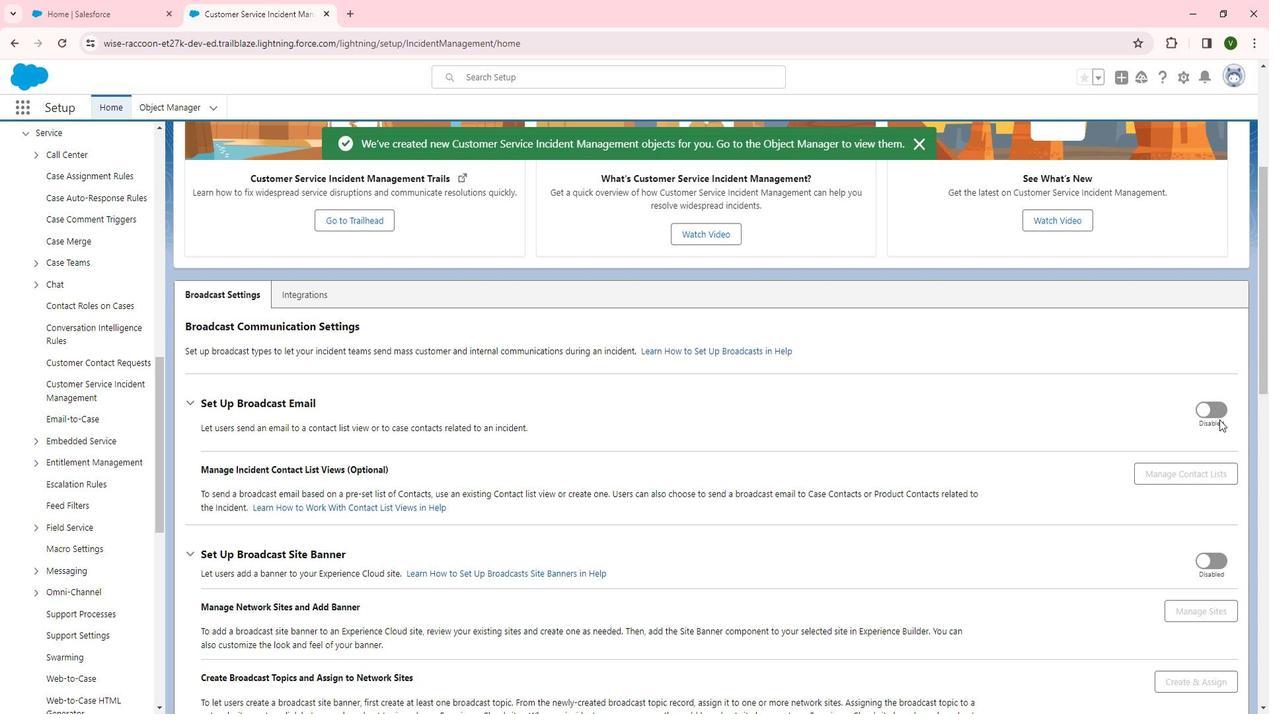 
Action: Mouse pressed left at (1198, 410)
Screenshot: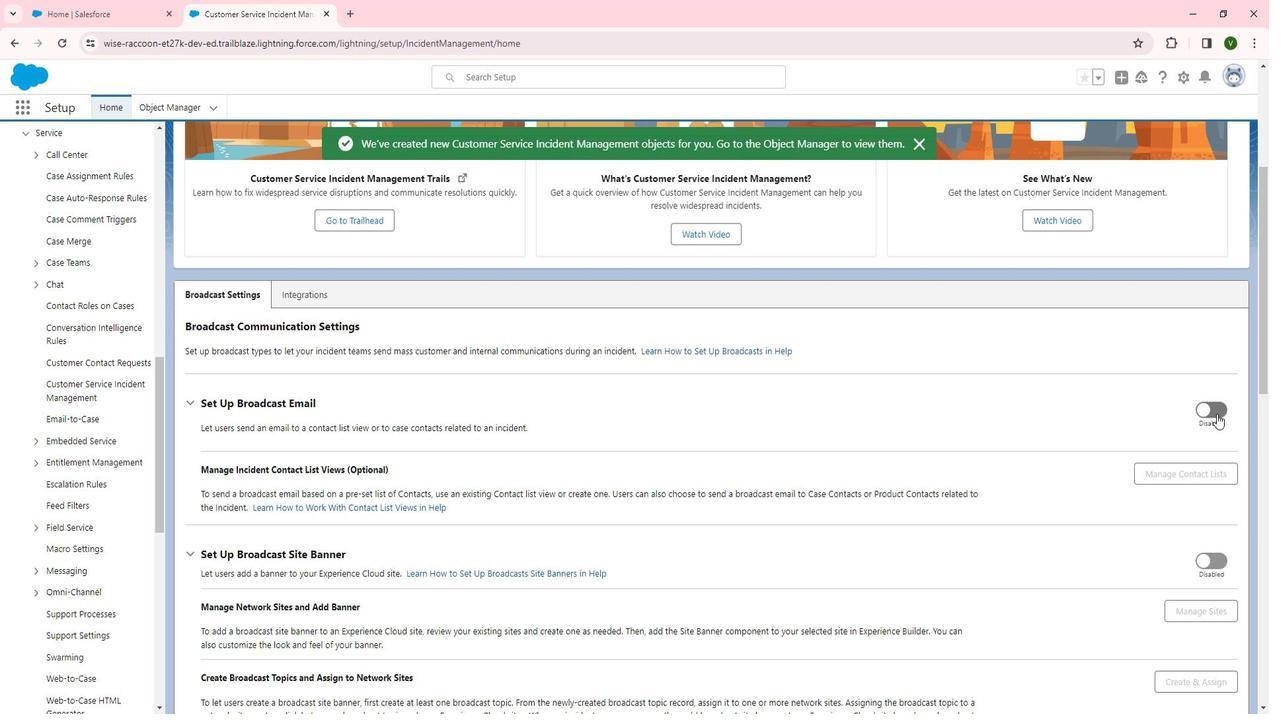 
Action: Mouse moved to (974, 418)
Screenshot: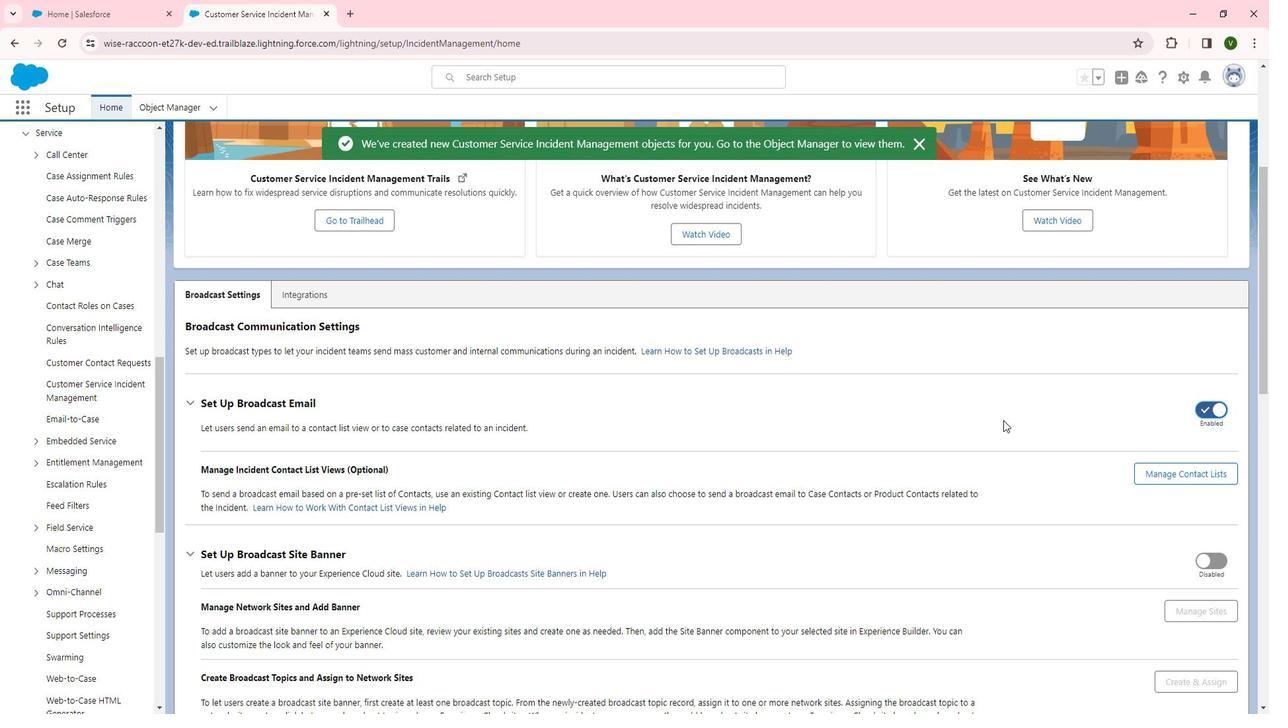 
Action: Mouse scrolled (974, 418) with delta (0, 0)
Screenshot: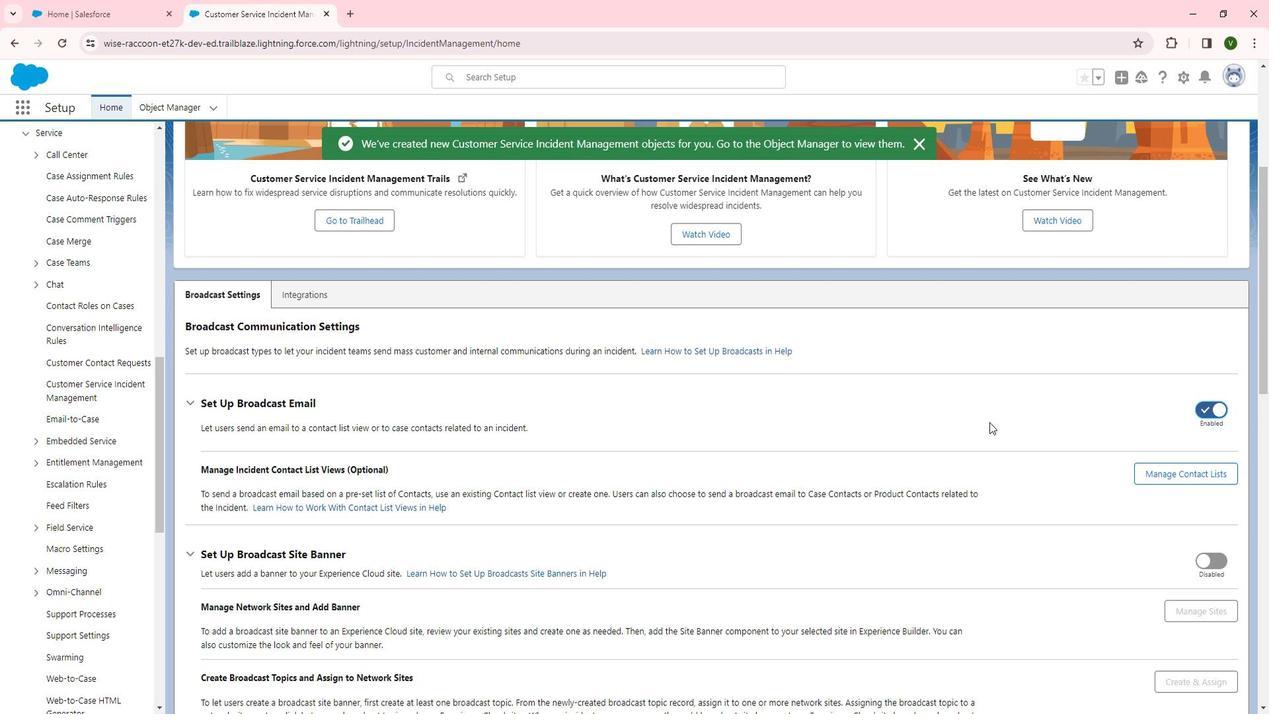 
Action: Mouse scrolled (974, 418) with delta (0, 0)
Screenshot: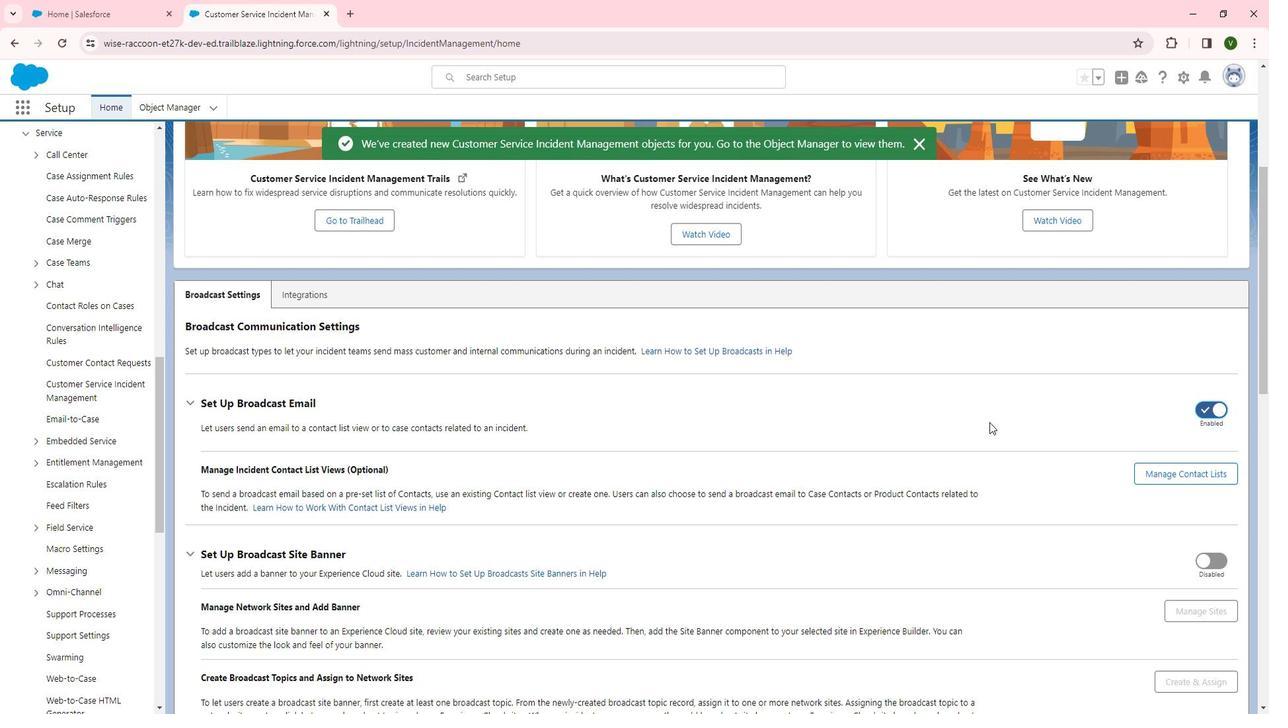 
Action: Mouse moved to (1191, 416)
Screenshot: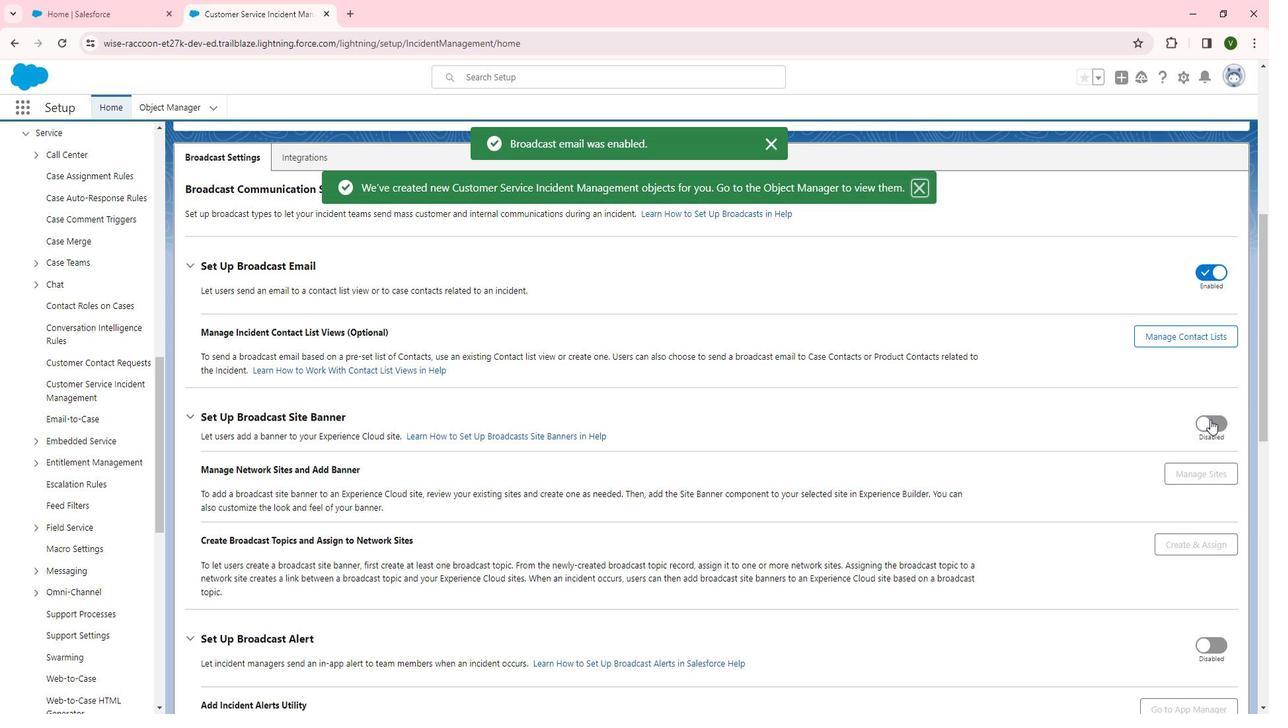 
Action: Mouse pressed left at (1191, 416)
Screenshot: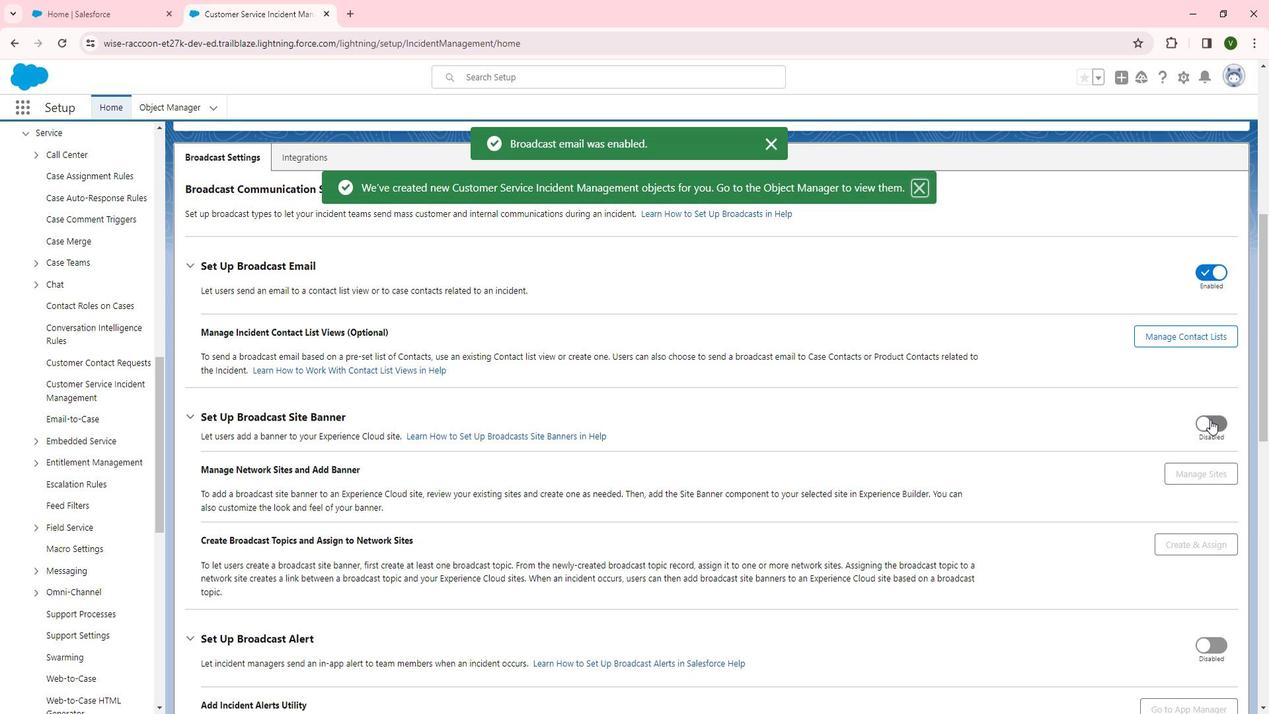 
Action: Mouse moved to (1054, 423)
Screenshot: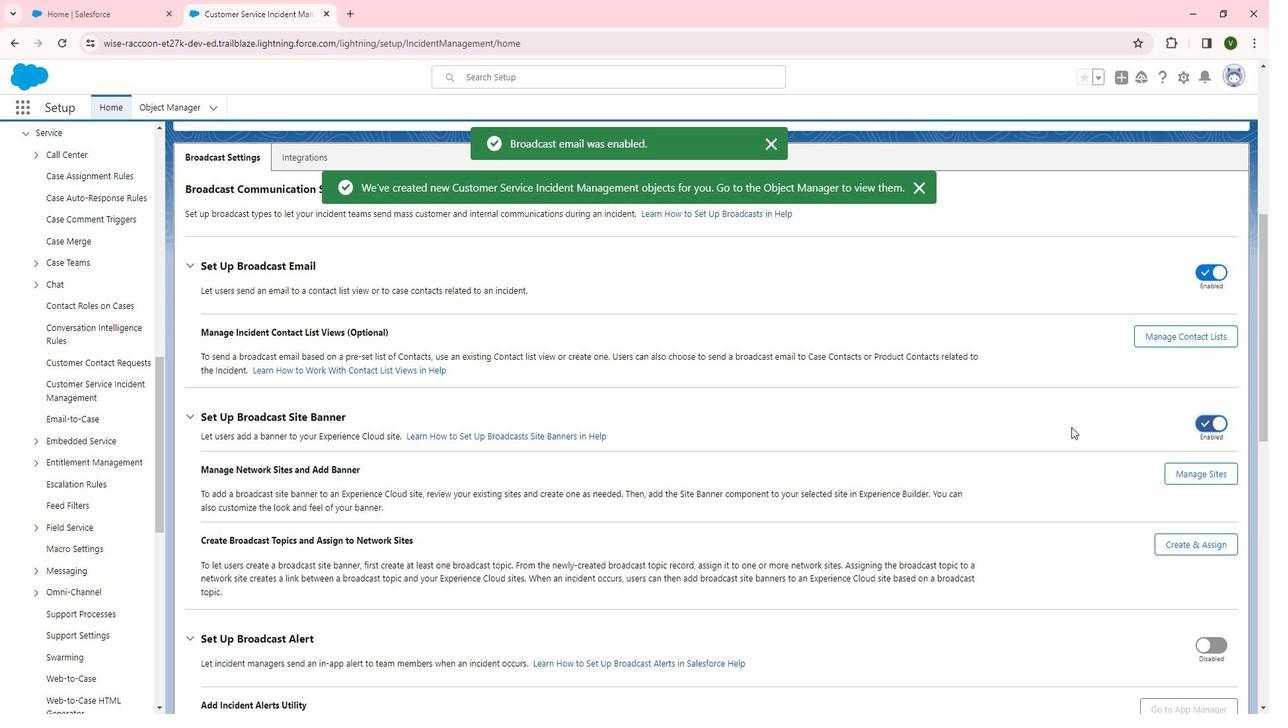 
Action: Mouse scrolled (1054, 422) with delta (0, 0)
Screenshot: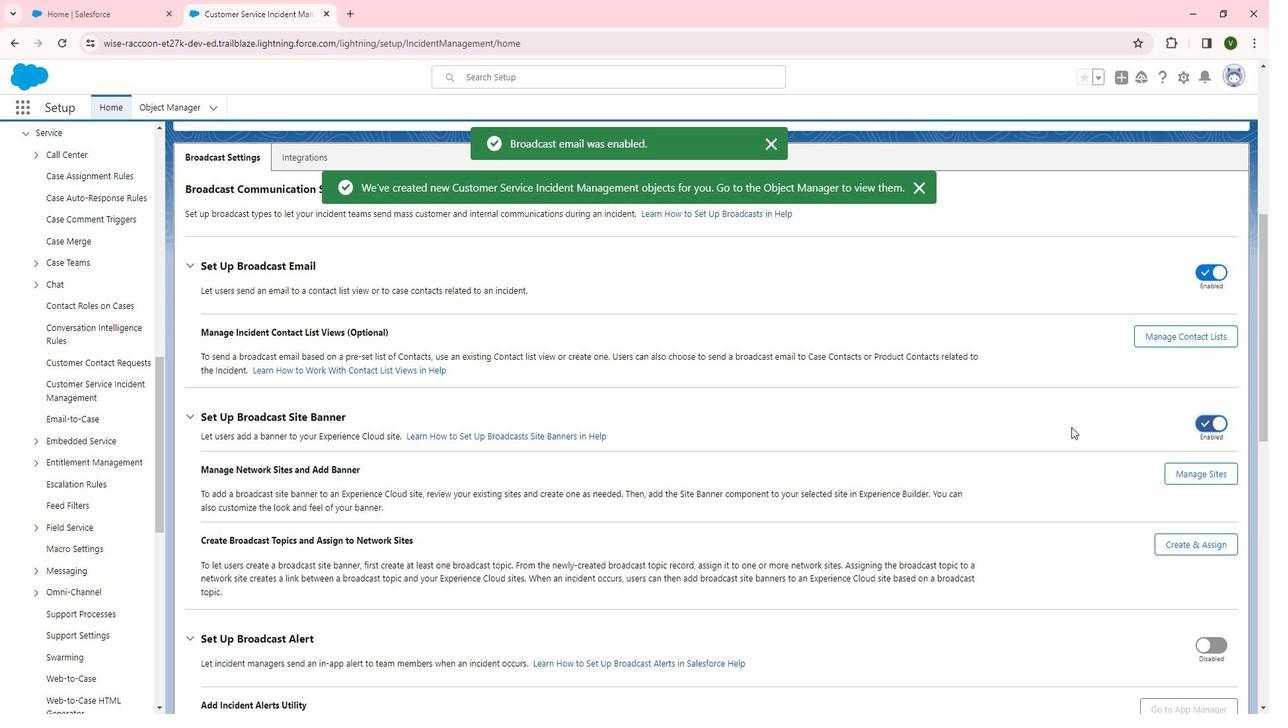 
Action: Mouse scrolled (1054, 422) with delta (0, 0)
Screenshot: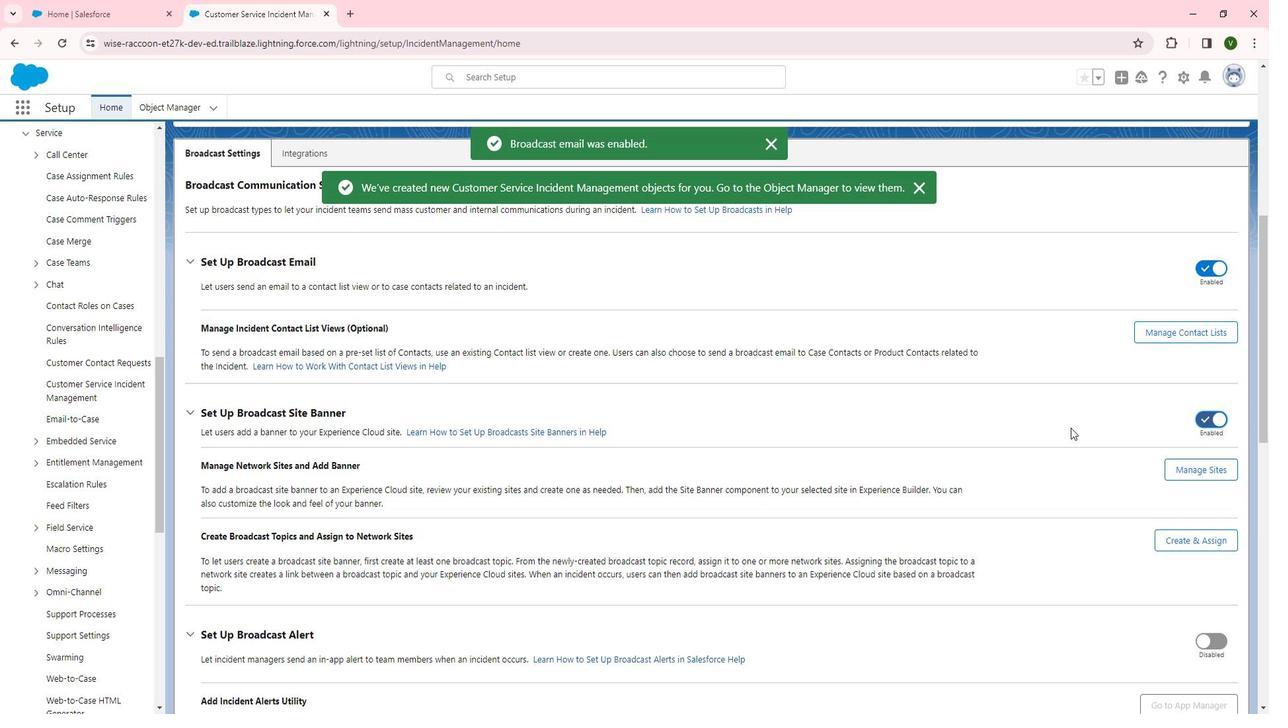 
Action: Mouse scrolled (1054, 422) with delta (0, 0)
Screenshot: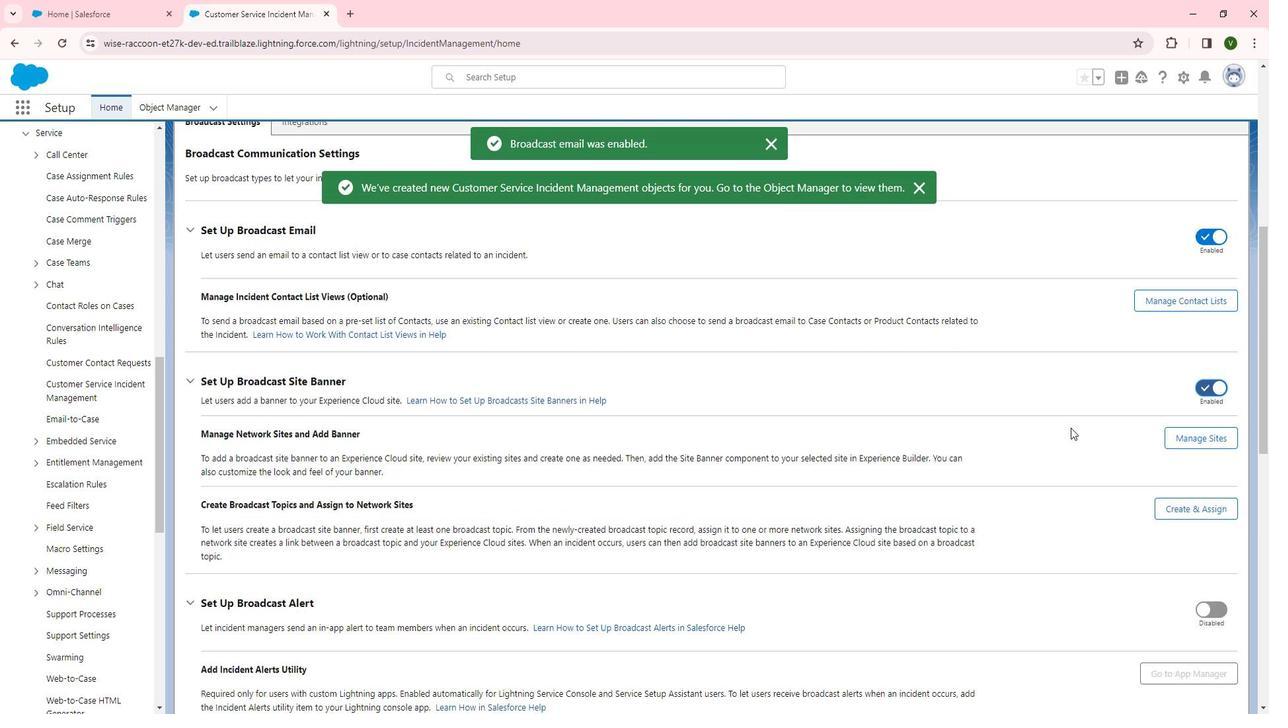 
Action: Mouse scrolled (1054, 422) with delta (0, 0)
Screenshot: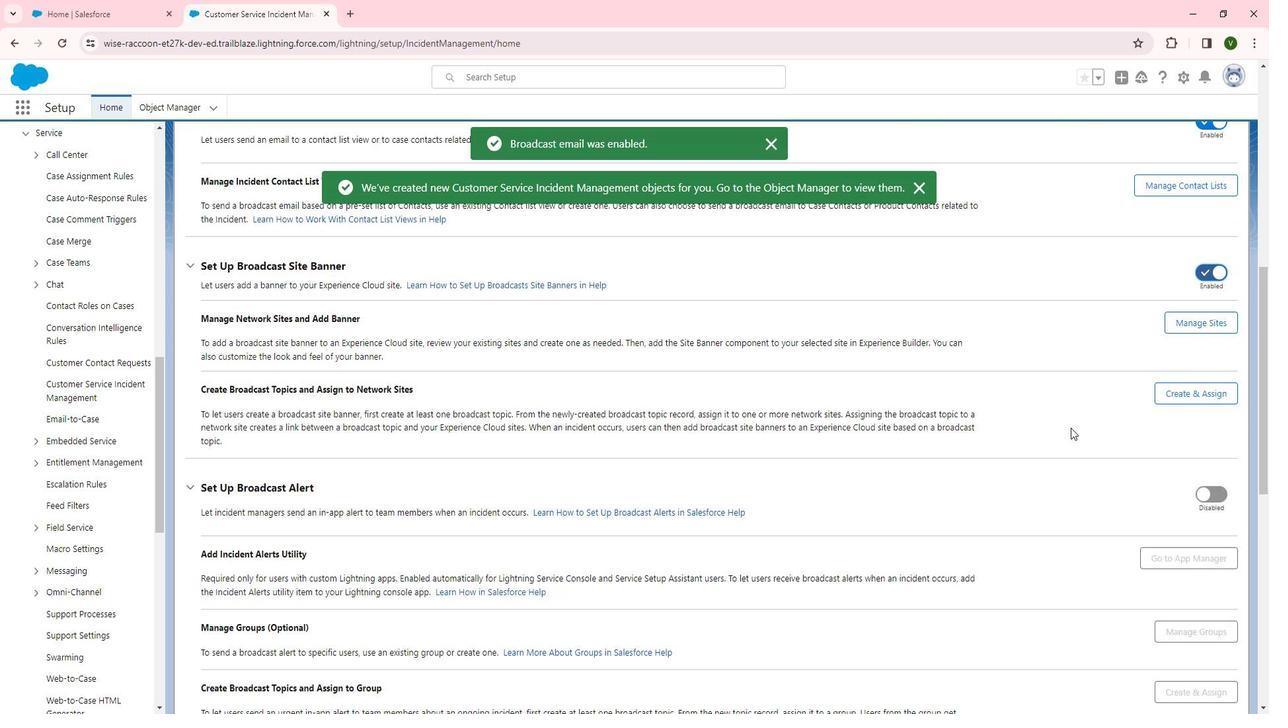 
Action: Mouse moved to (1195, 370)
Screenshot: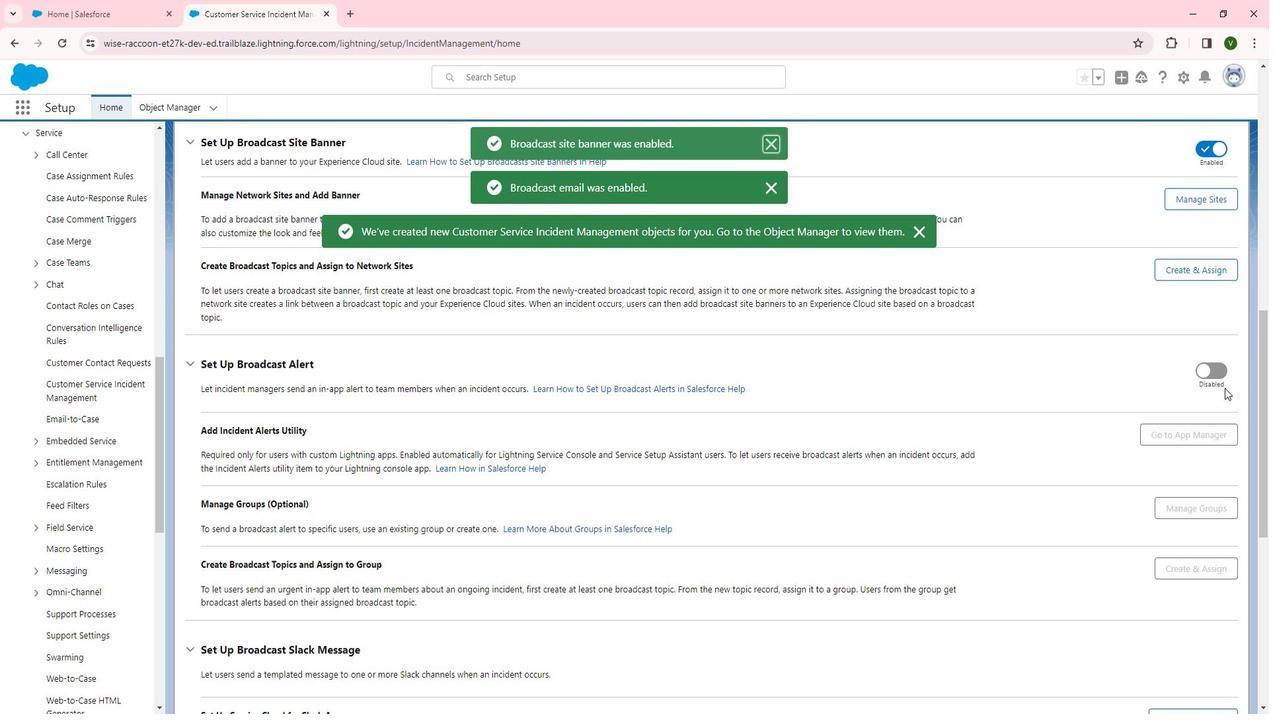 
Action: Mouse pressed left at (1195, 370)
Screenshot: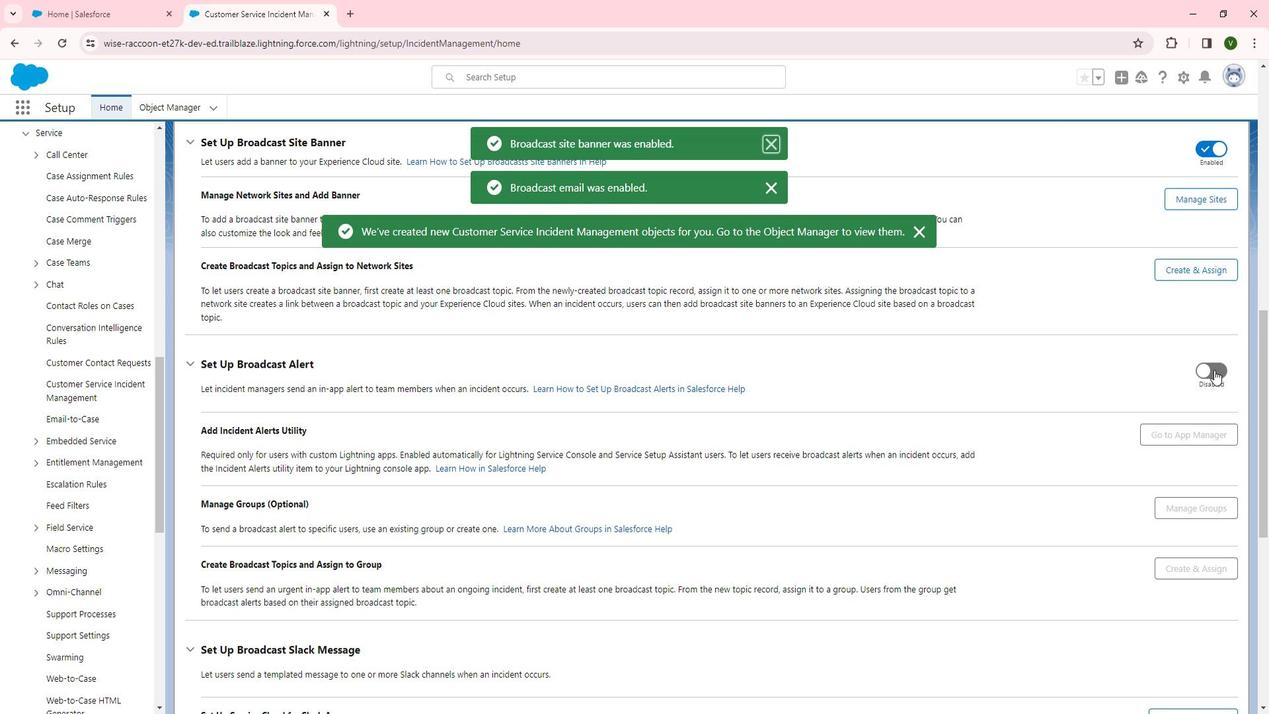 
Action: Mouse moved to (1058, 415)
Screenshot: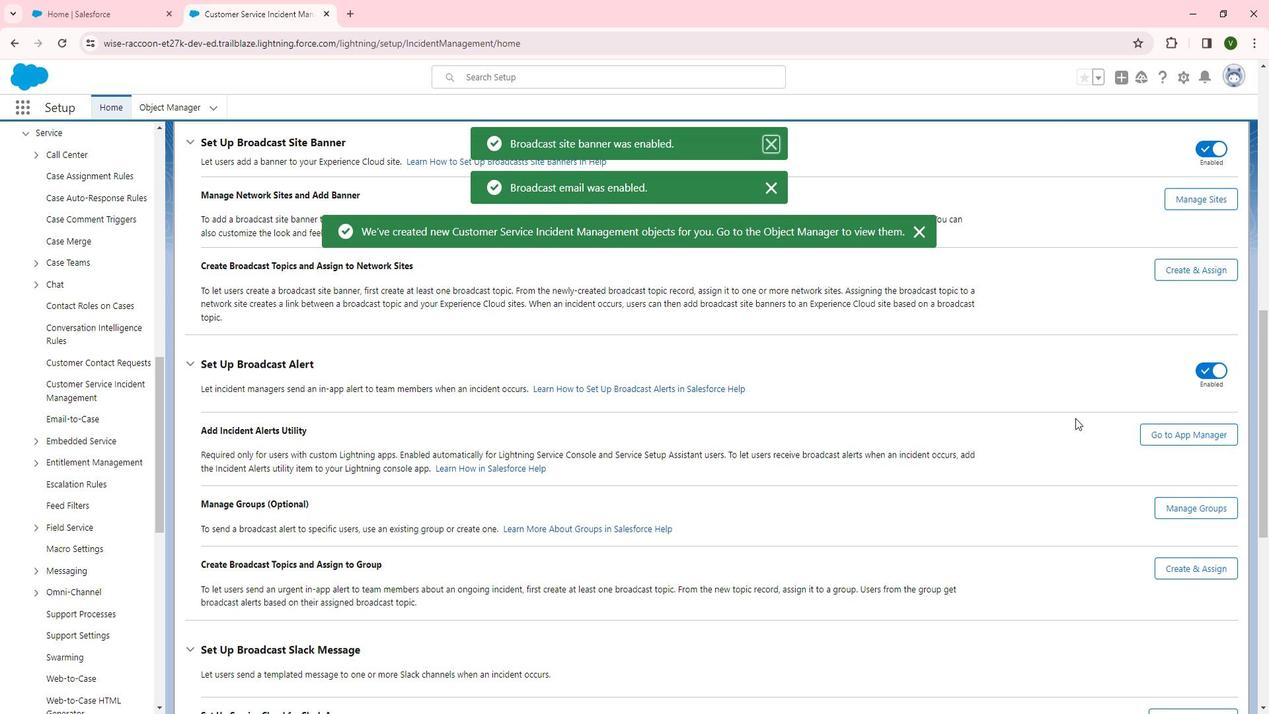 
Action: Mouse scrolled (1058, 414) with delta (0, 0)
Screenshot: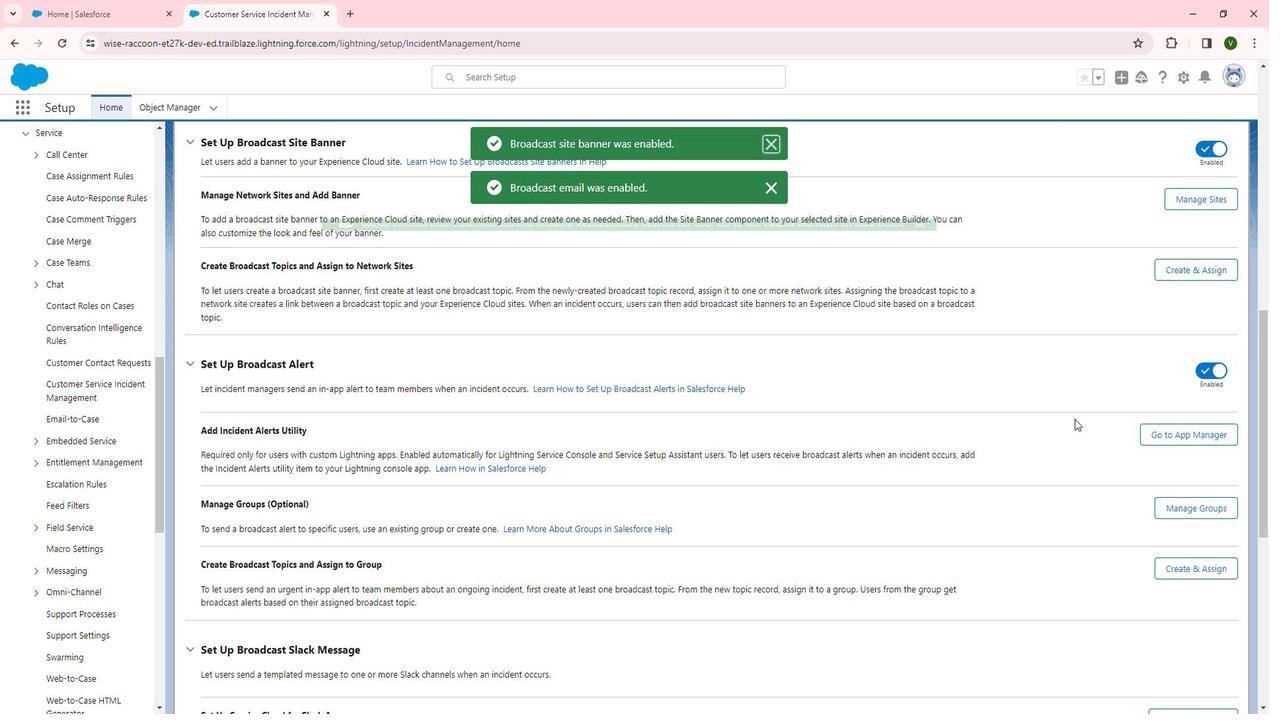 
Action: Mouse scrolled (1058, 414) with delta (0, 0)
Screenshot: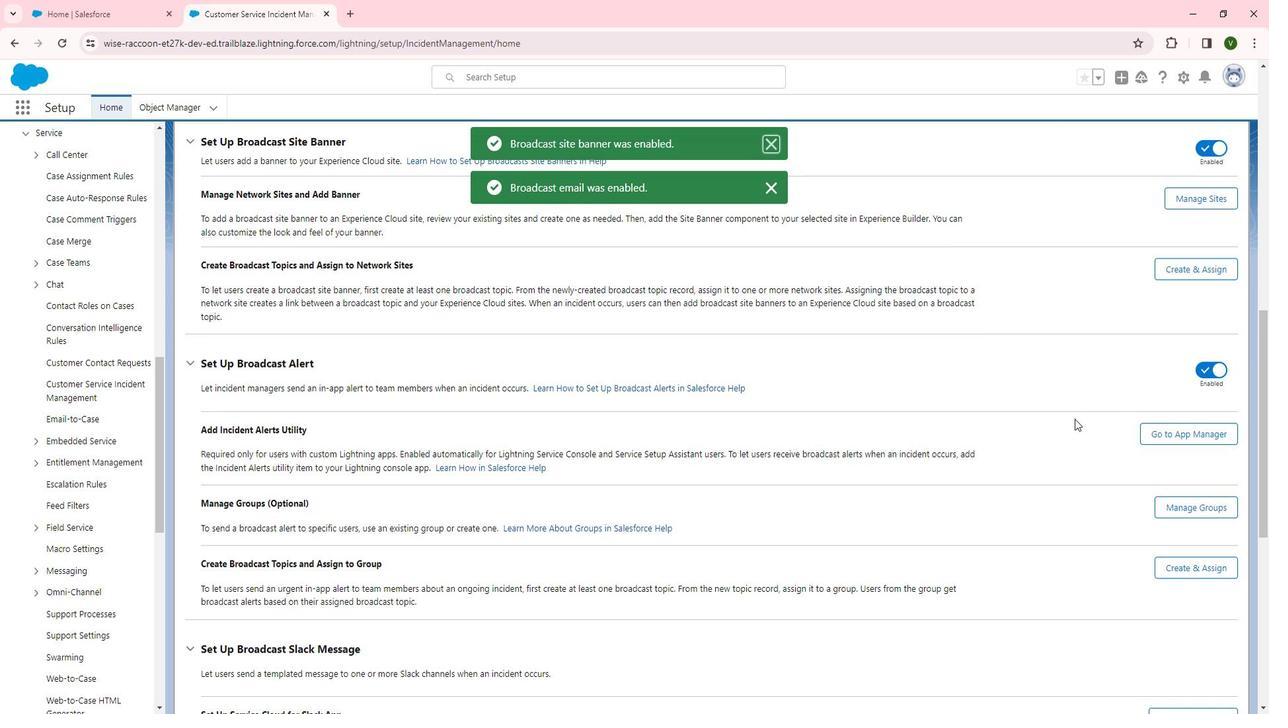 
Action: Mouse scrolled (1058, 414) with delta (0, 0)
Screenshot: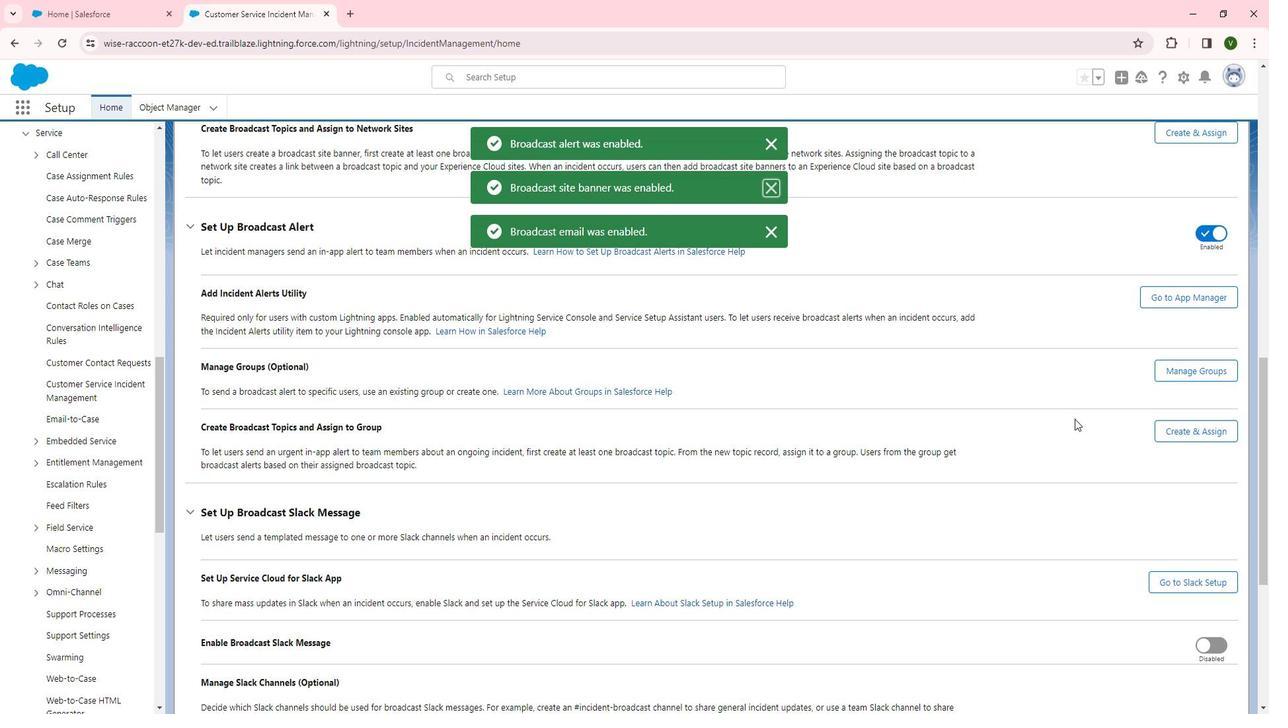 
Action: Mouse scrolled (1058, 414) with delta (0, 0)
Screenshot: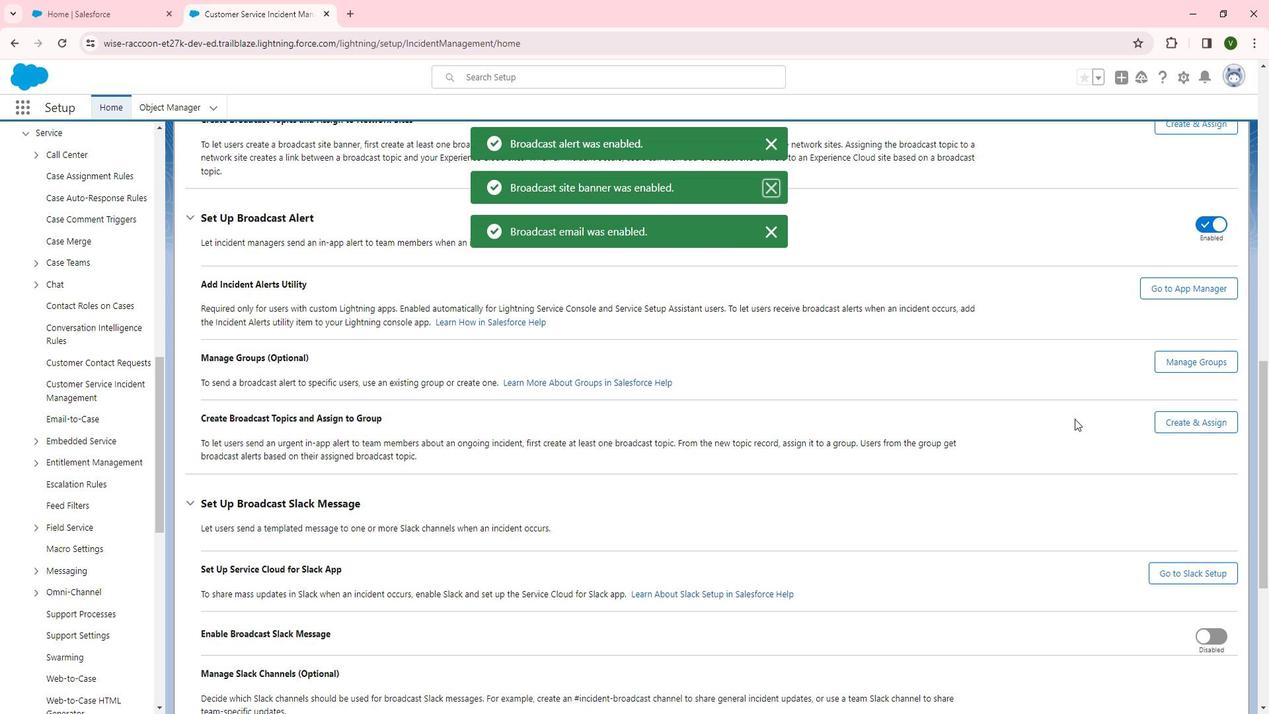 
Action: Mouse scrolled (1058, 414) with delta (0, 0)
Screenshot: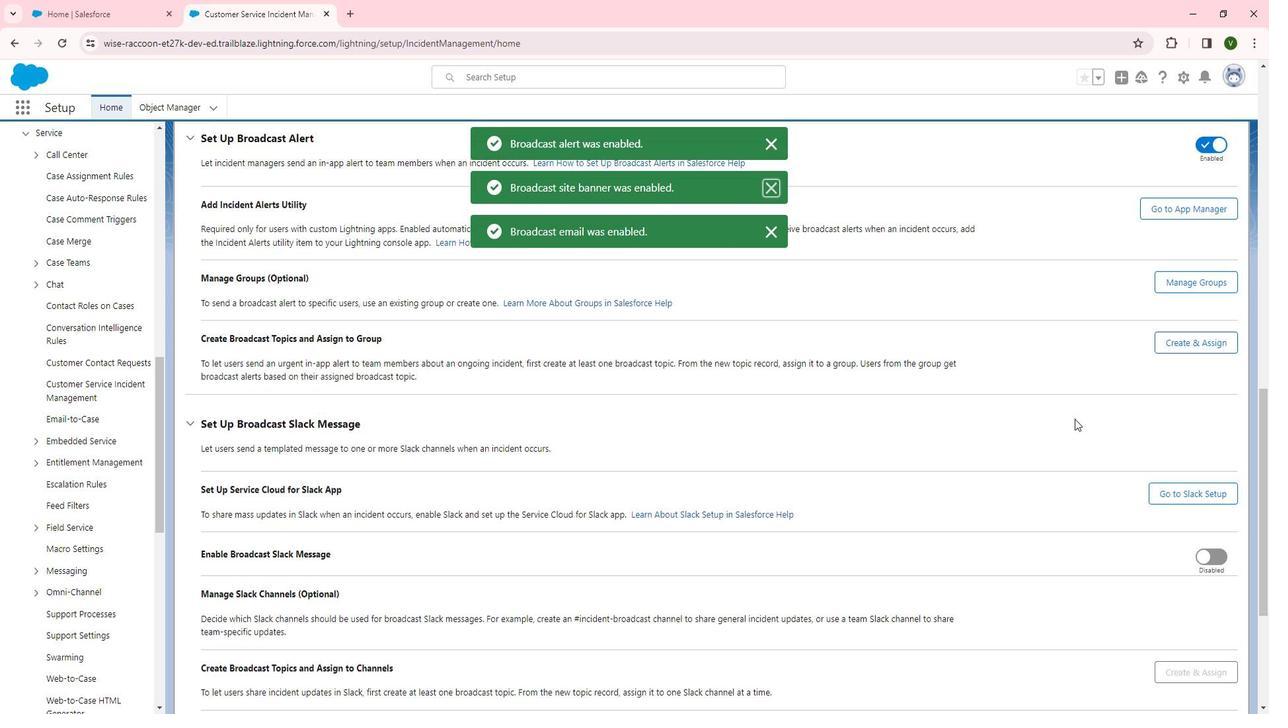 
Action: Mouse moved to (1067, 418)
Screenshot: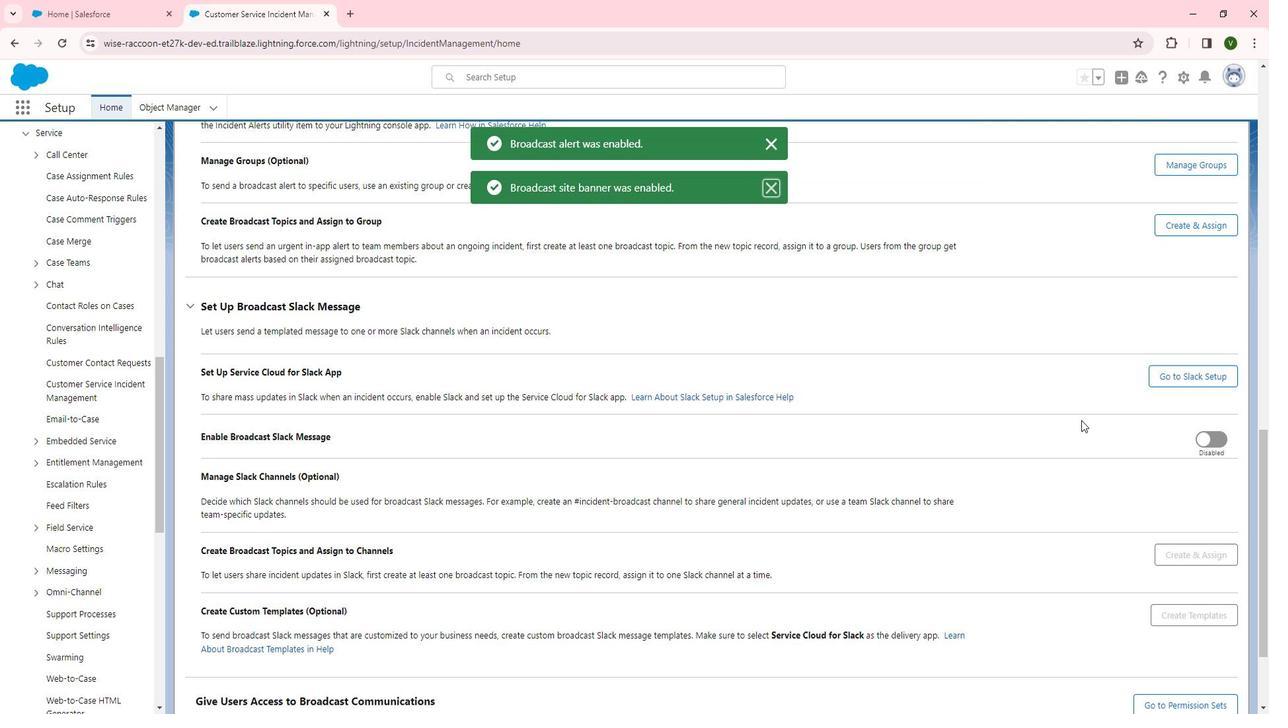 
Action: Mouse scrolled (1067, 417) with delta (0, 0)
Screenshot: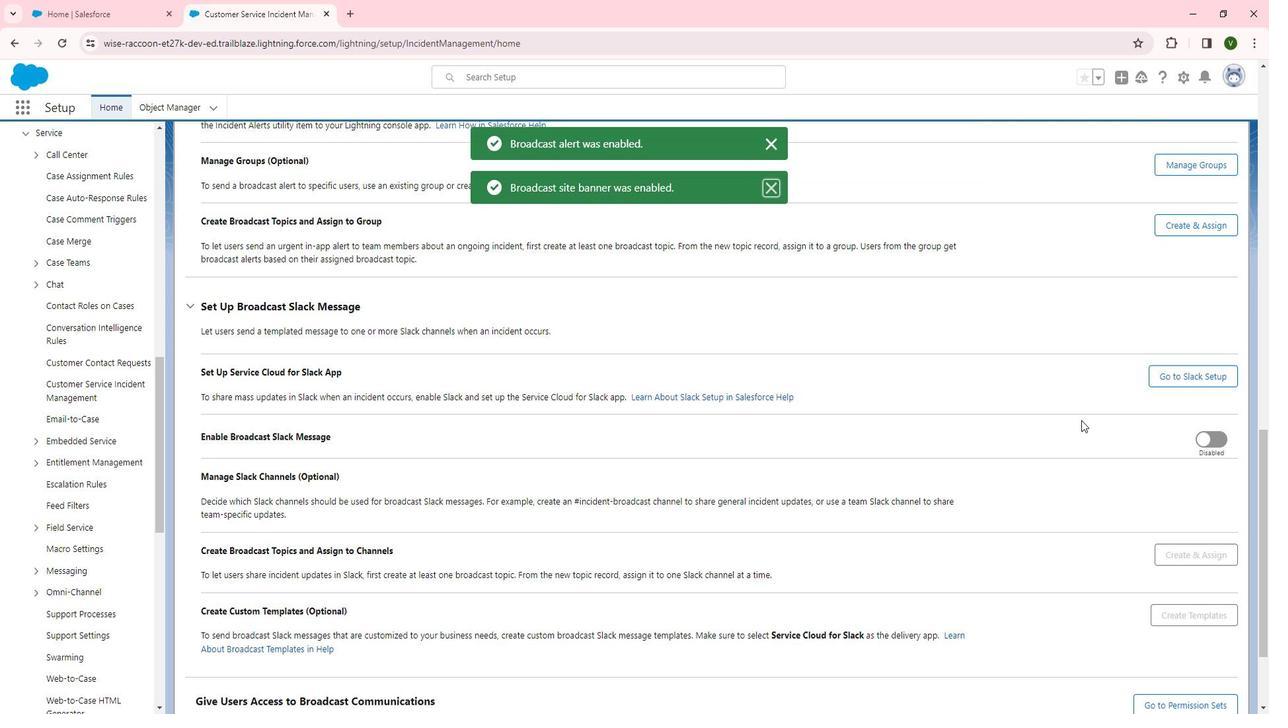 
Action: Mouse moved to (1071, 419)
Screenshot: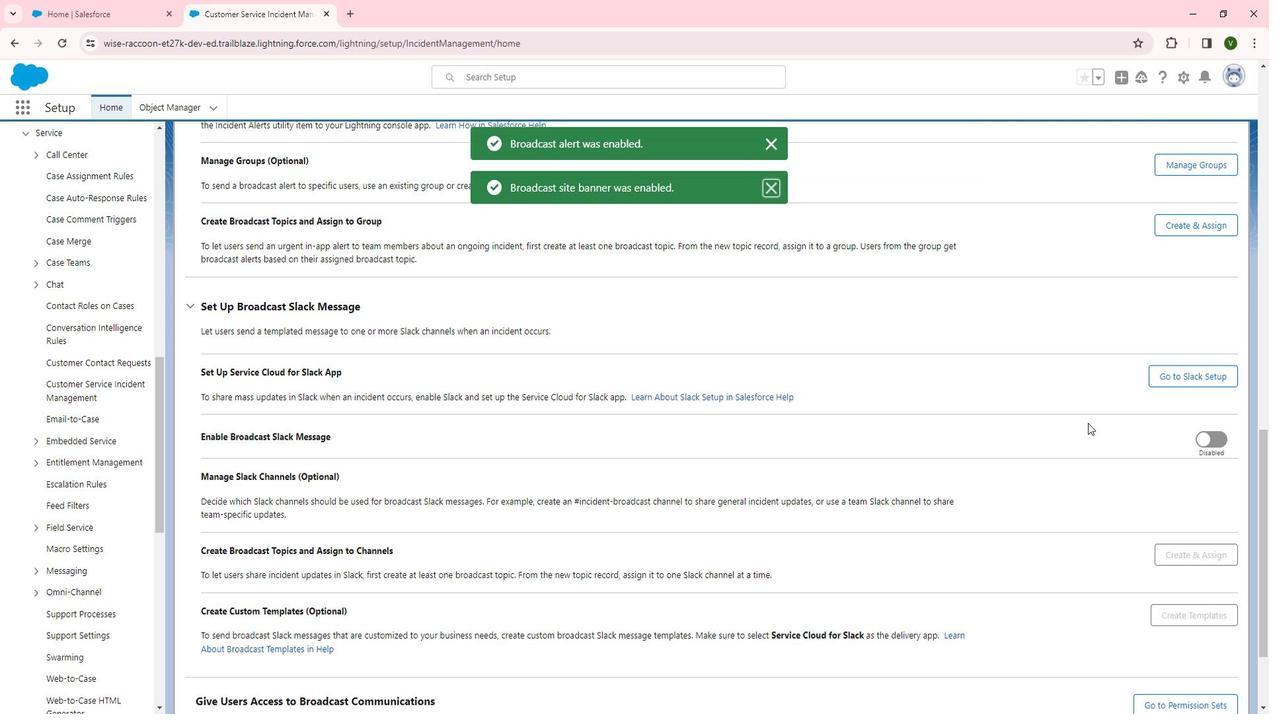
Action: Mouse scrolled (1071, 418) with delta (0, 0)
Screenshot: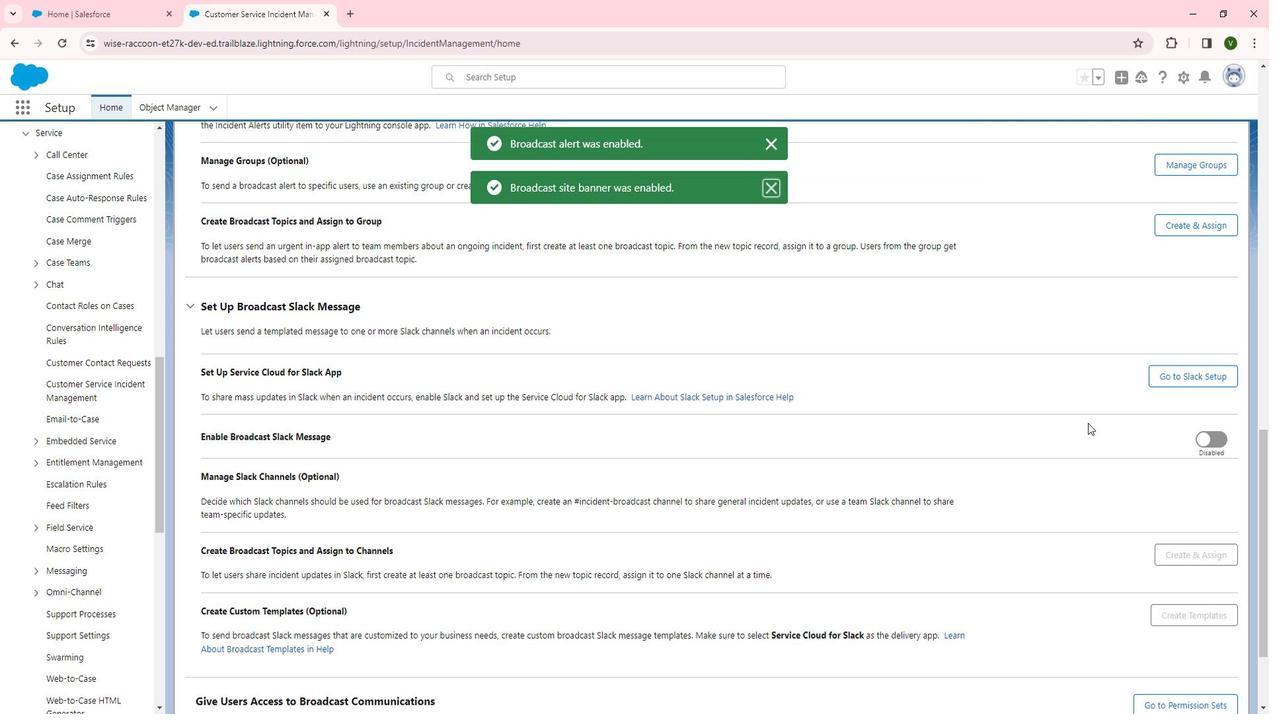 
Action: Mouse moved to (1074, 420)
Screenshot: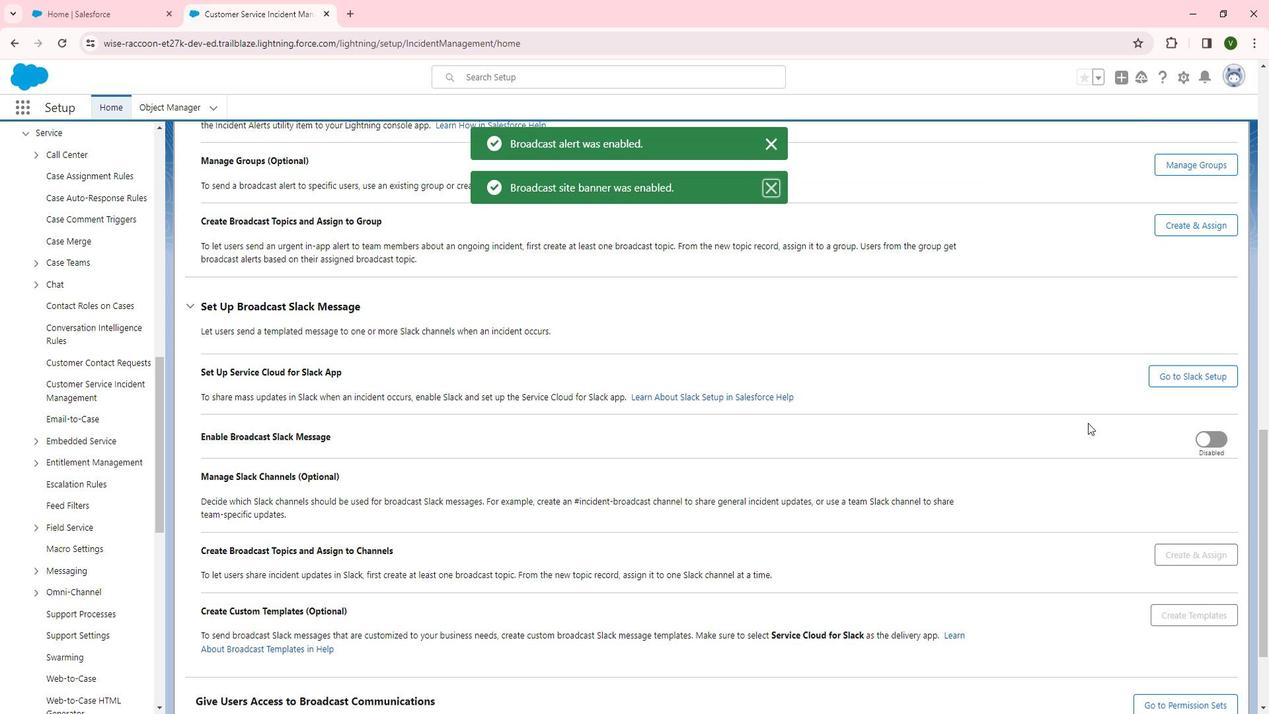 
Action: Mouse scrolled (1074, 419) with delta (0, 0)
Screenshot: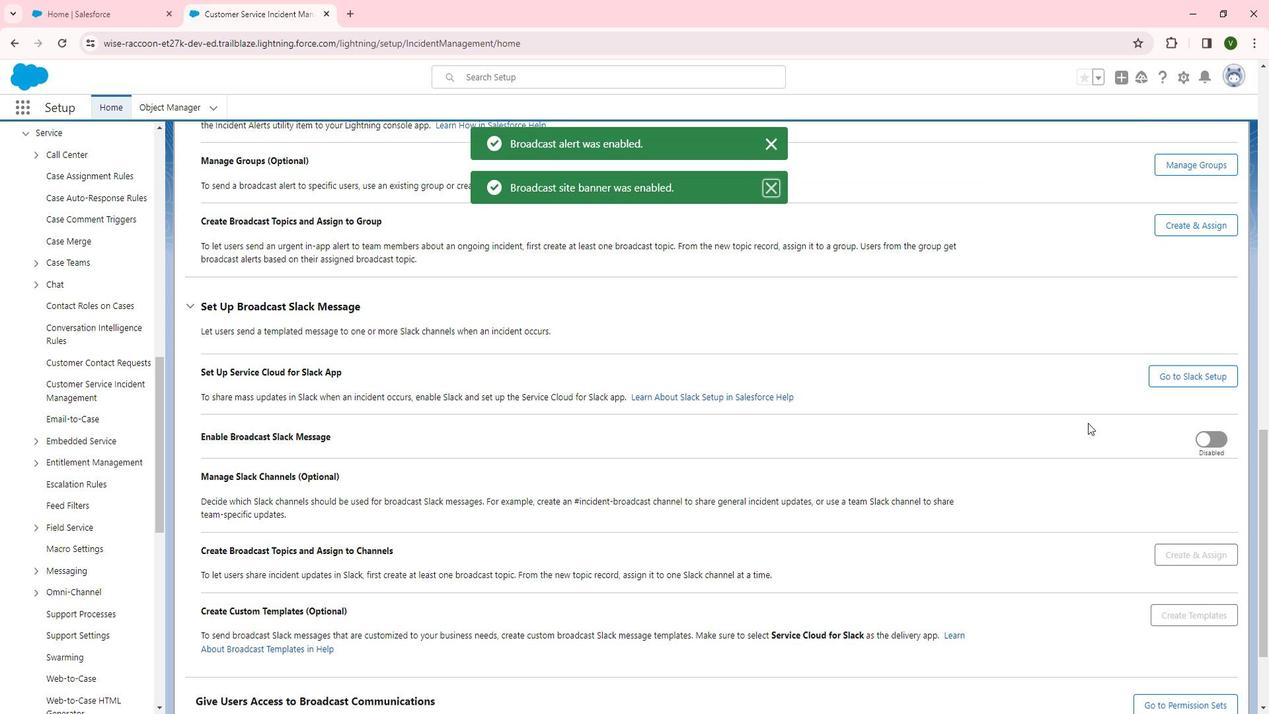 
Action: Mouse scrolled (1074, 419) with delta (0, 0)
Screenshot: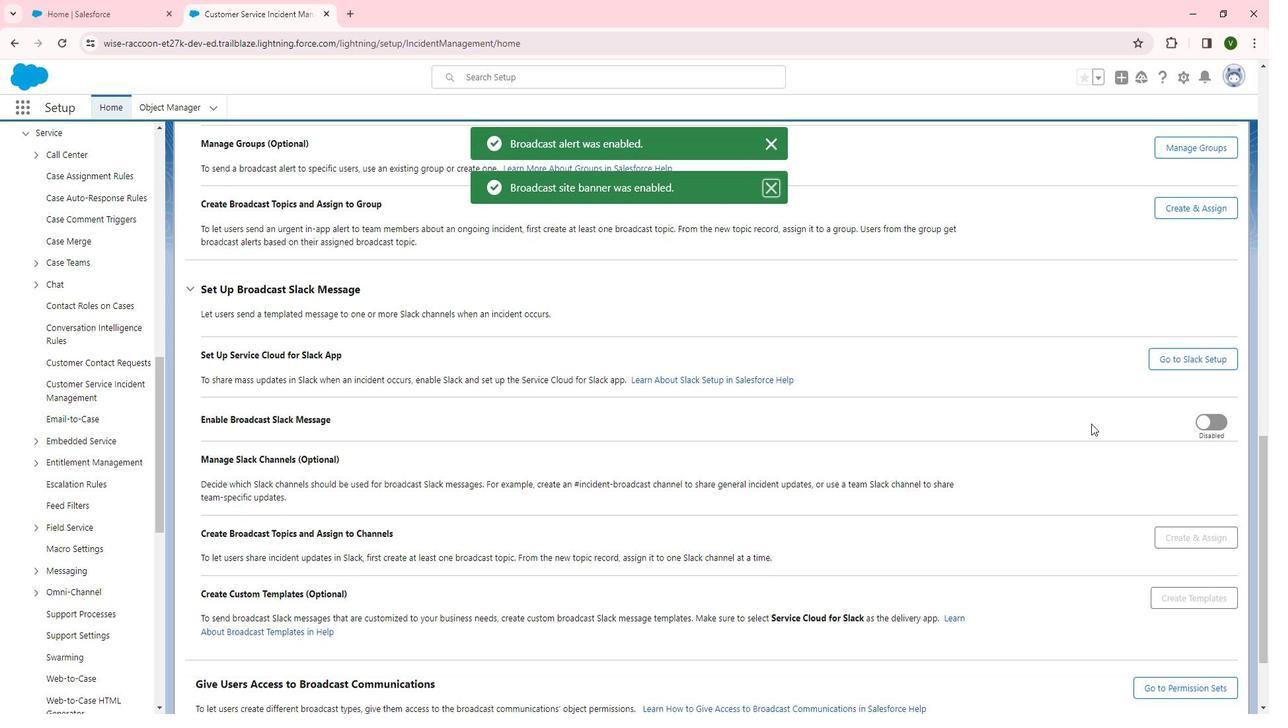 
Action: Mouse scrolled (1074, 419) with delta (0, 0)
Screenshot: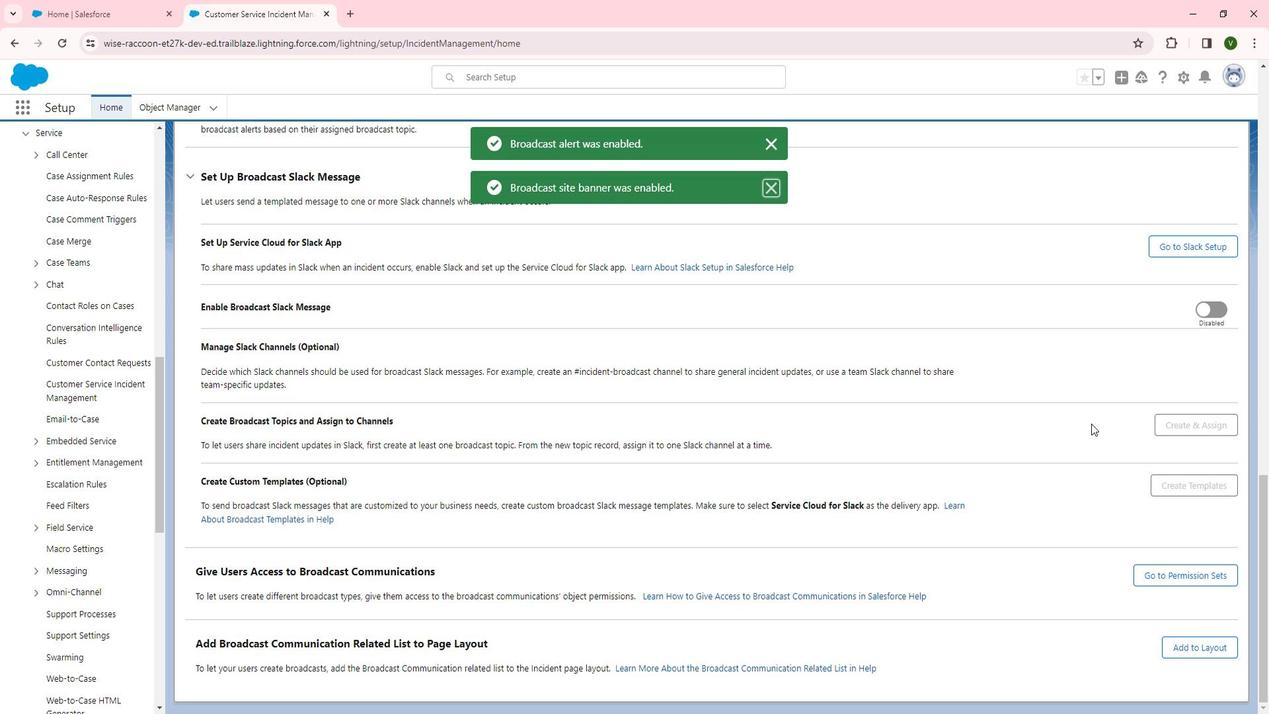 
Action: Mouse scrolled (1074, 419) with delta (0, 0)
Screenshot: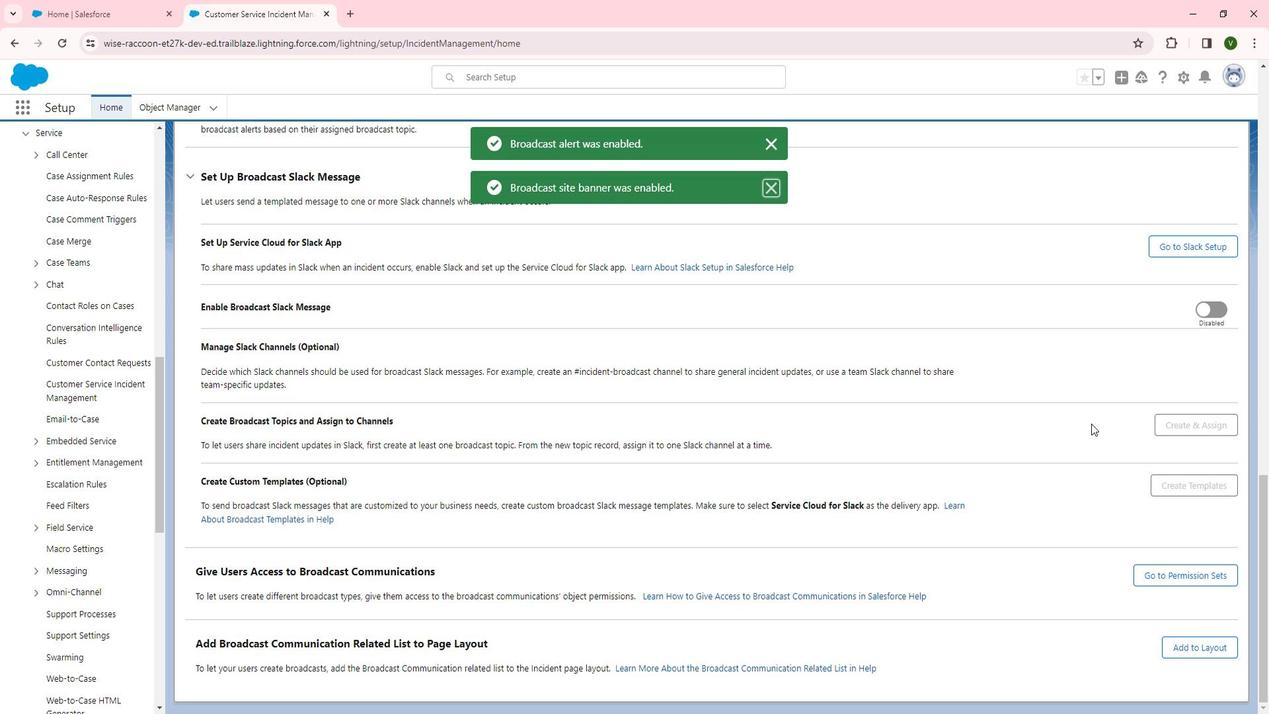 
Action: Mouse scrolled (1074, 419) with delta (0, 0)
Screenshot: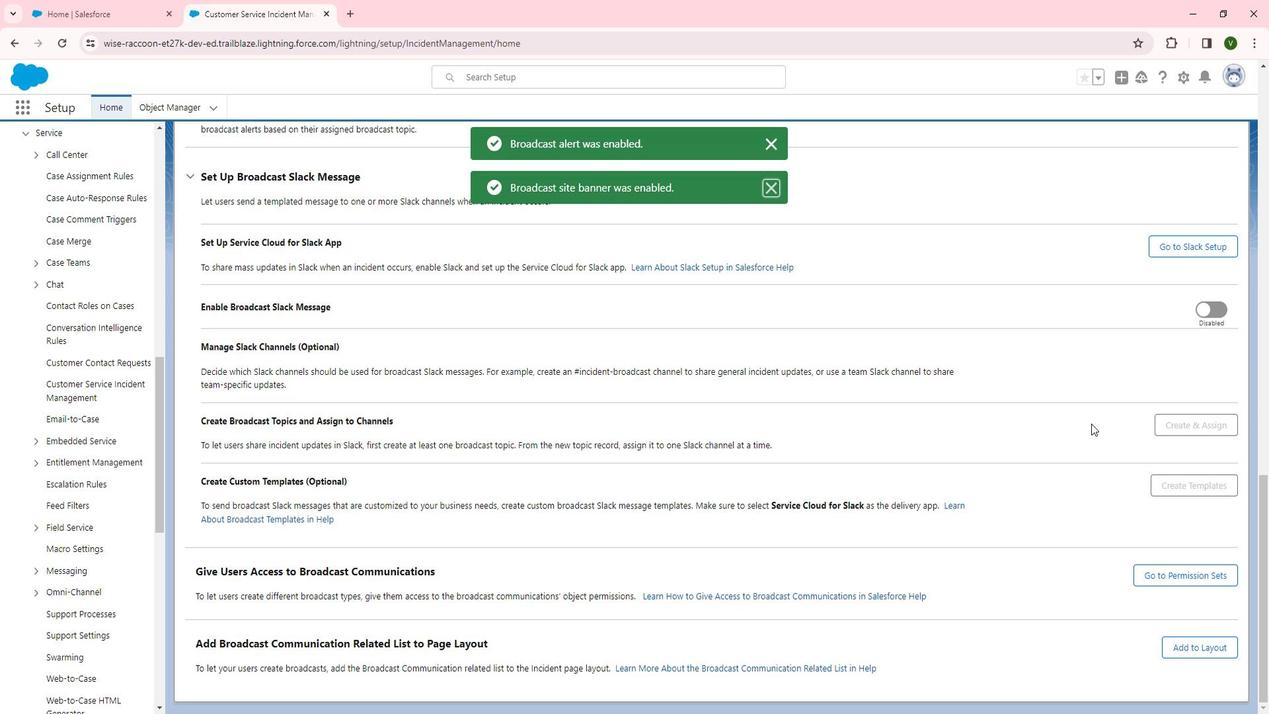 
Action: Mouse moved to (1036, 431)
Screenshot: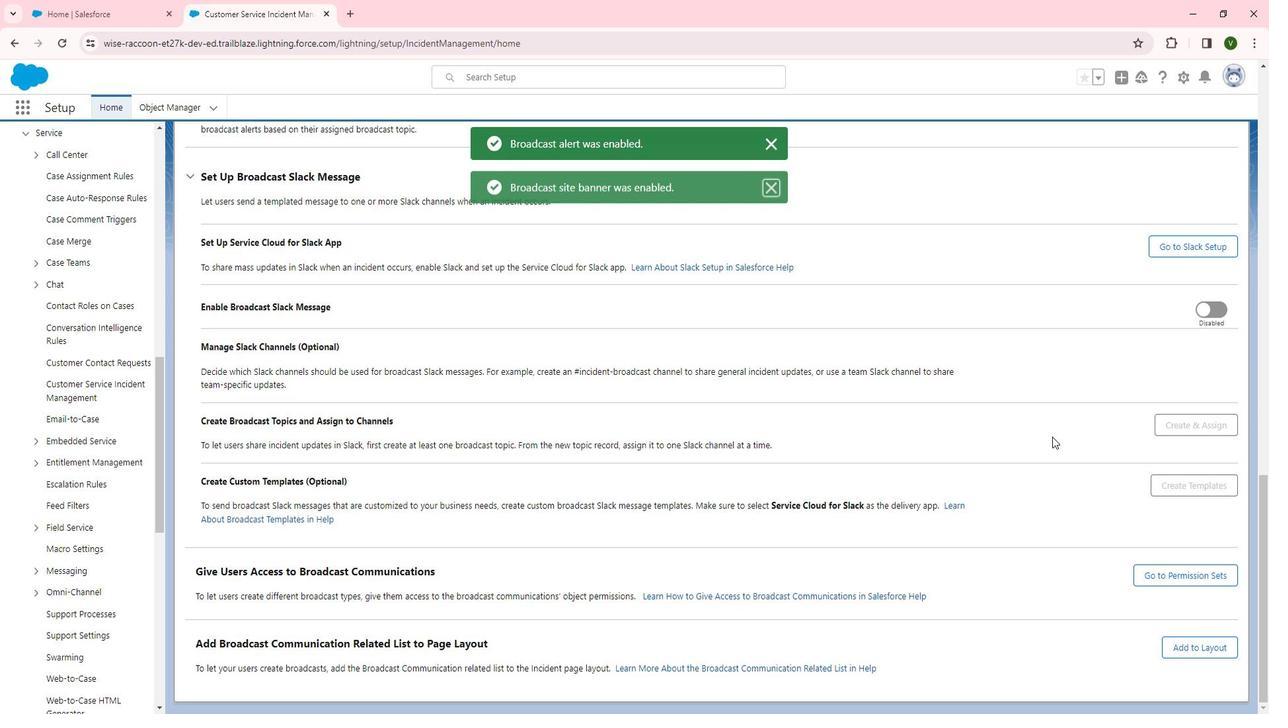 
